 Task: Create a due date automation trigger when advanced on, on the wednesday of the week a card is due add basic not assigned to me at 11:00 AM.
Action: Mouse moved to (994, 108)
Screenshot: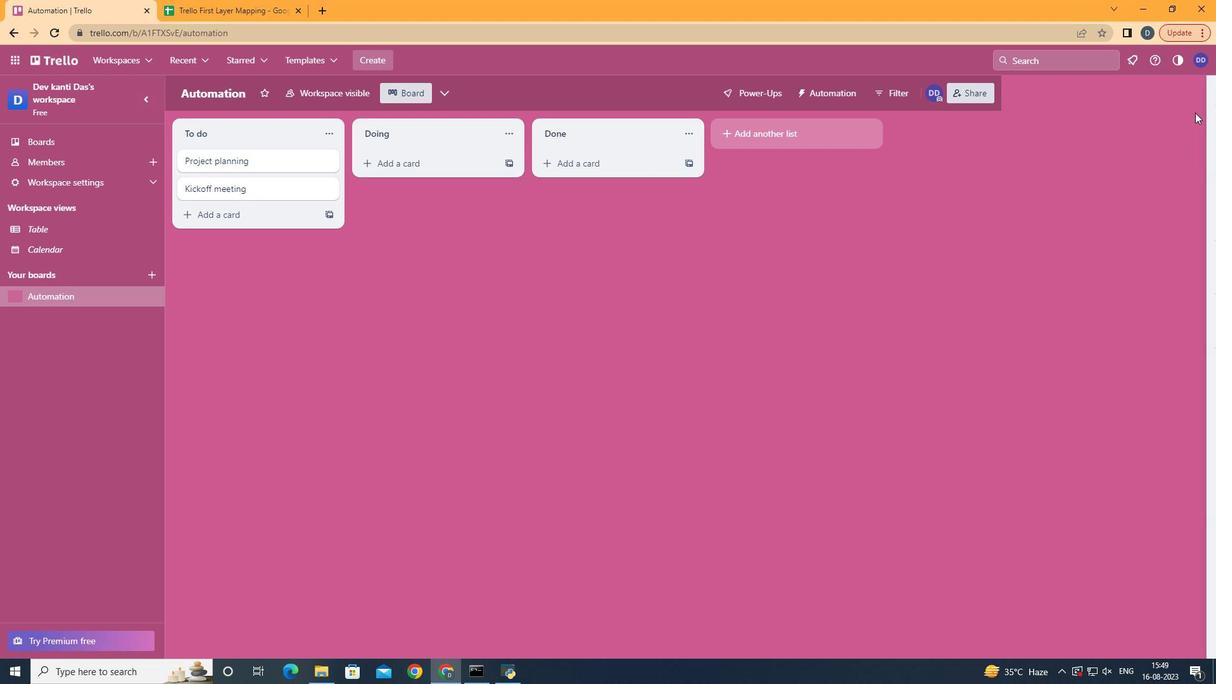 
Action: Mouse pressed left at (994, 108)
Screenshot: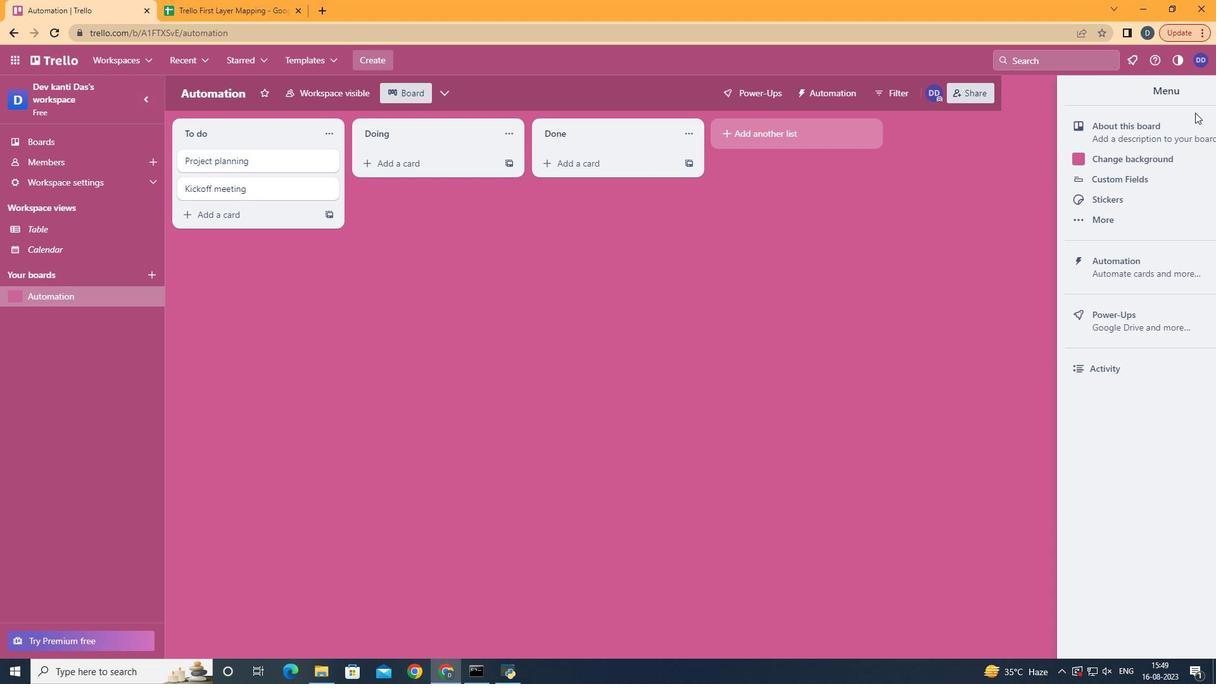 
Action: Mouse moved to (946, 271)
Screenshot: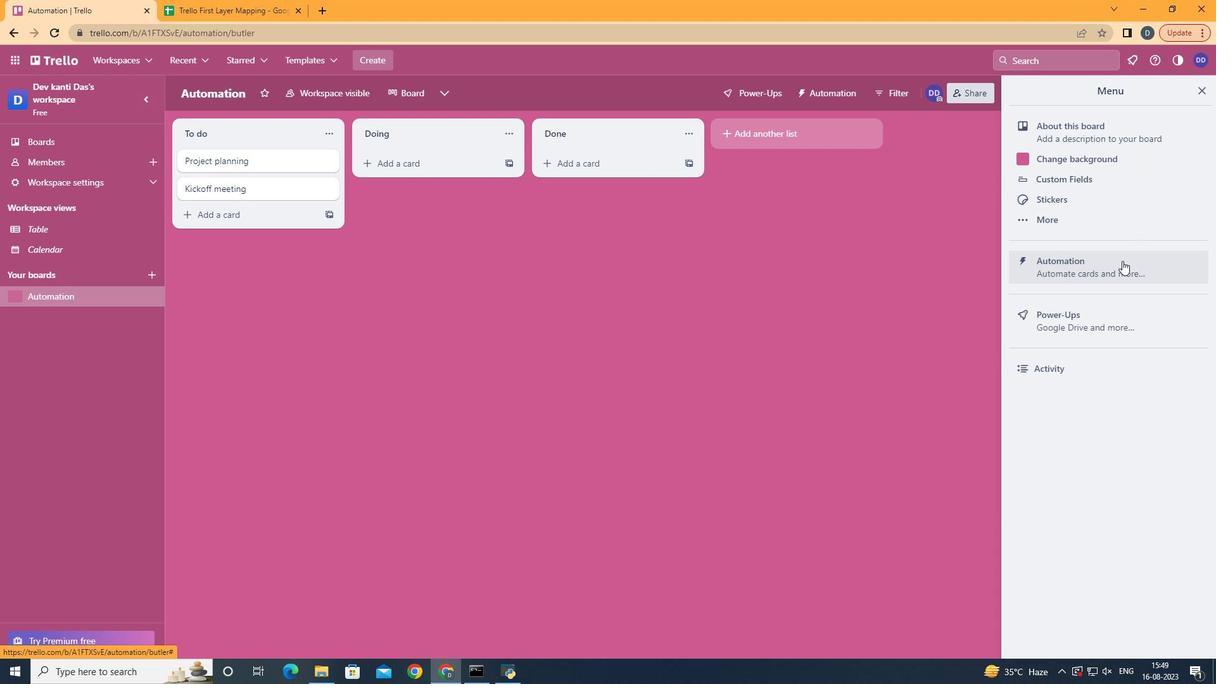 
Action: Mouse pressed left at (946, 271)
Screenshot: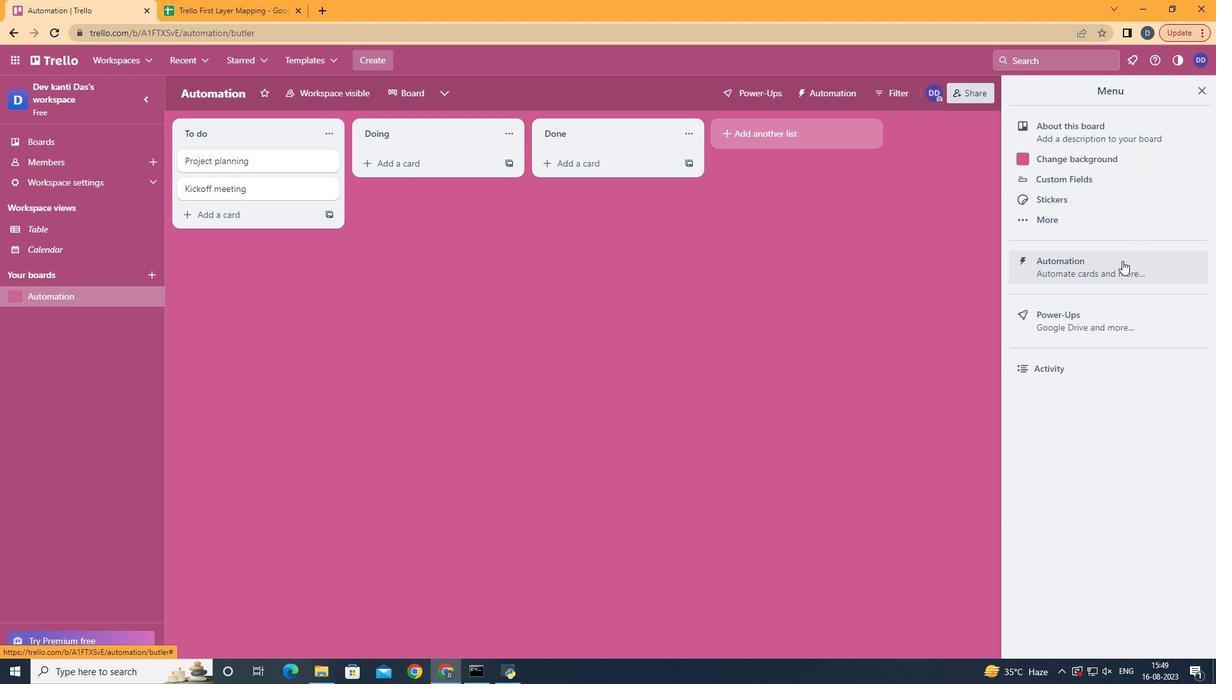 
Action: Mouse moved to (373, 273)
Screenshot: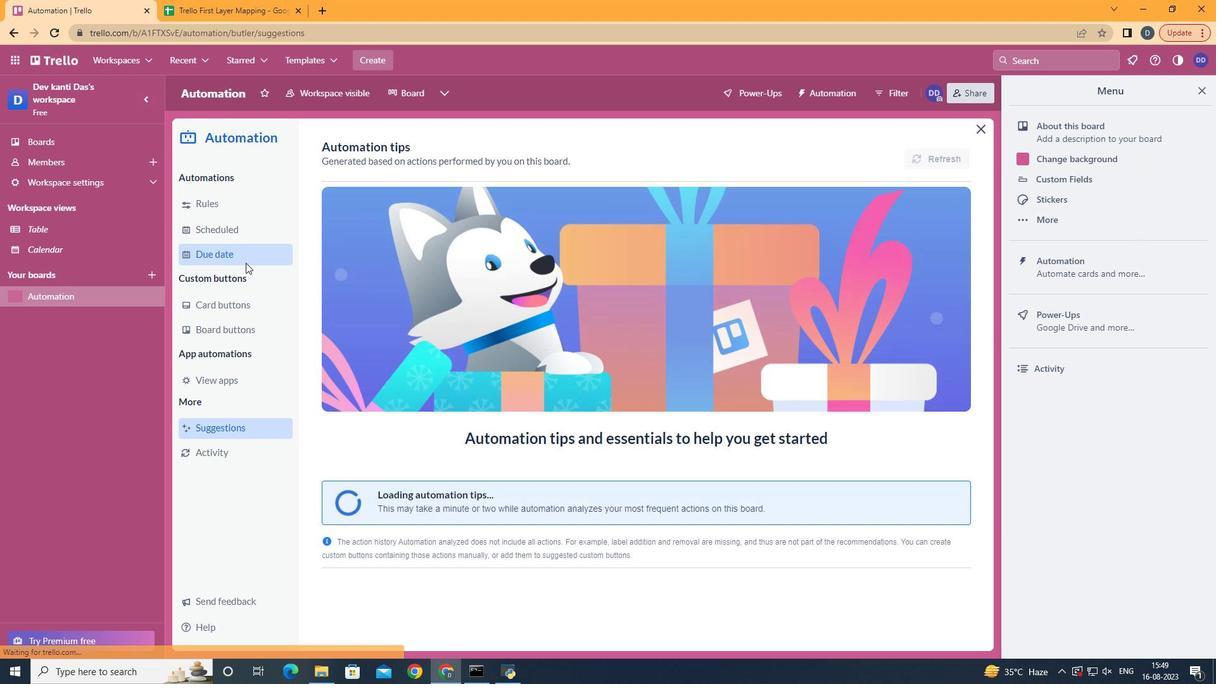 
Action: Mouse pressed left at (373, 273)
Screenshot: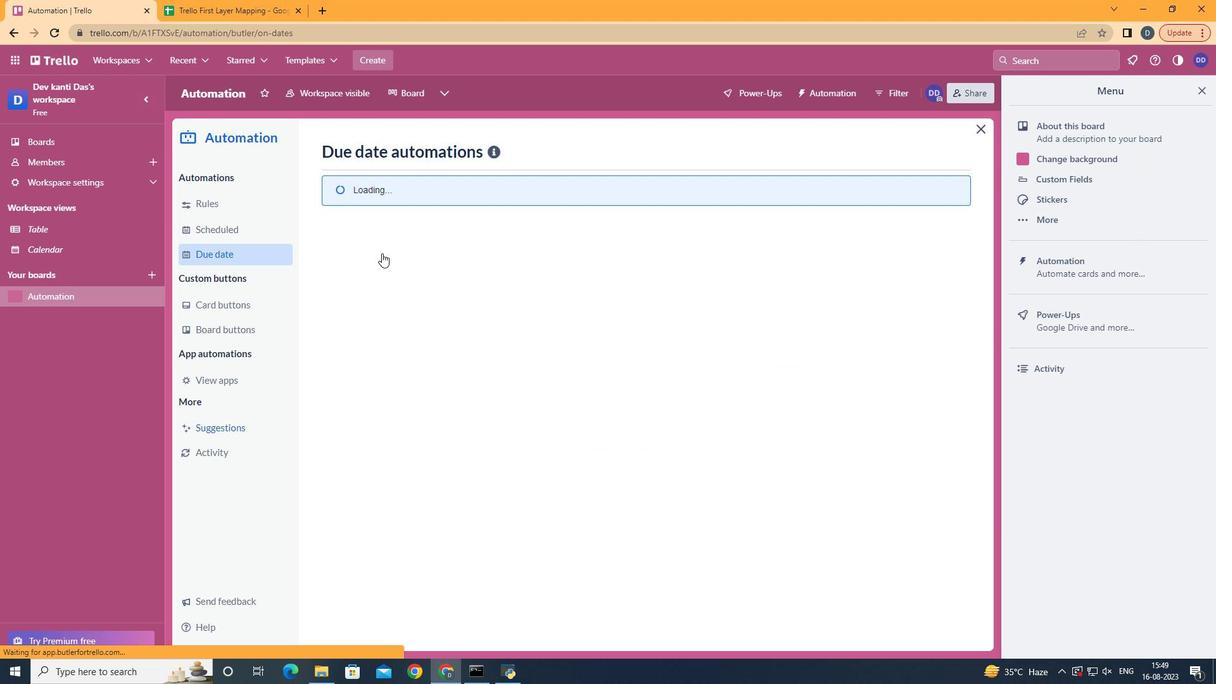 
Action: Mouse moved to (792, 173)
Screenshot: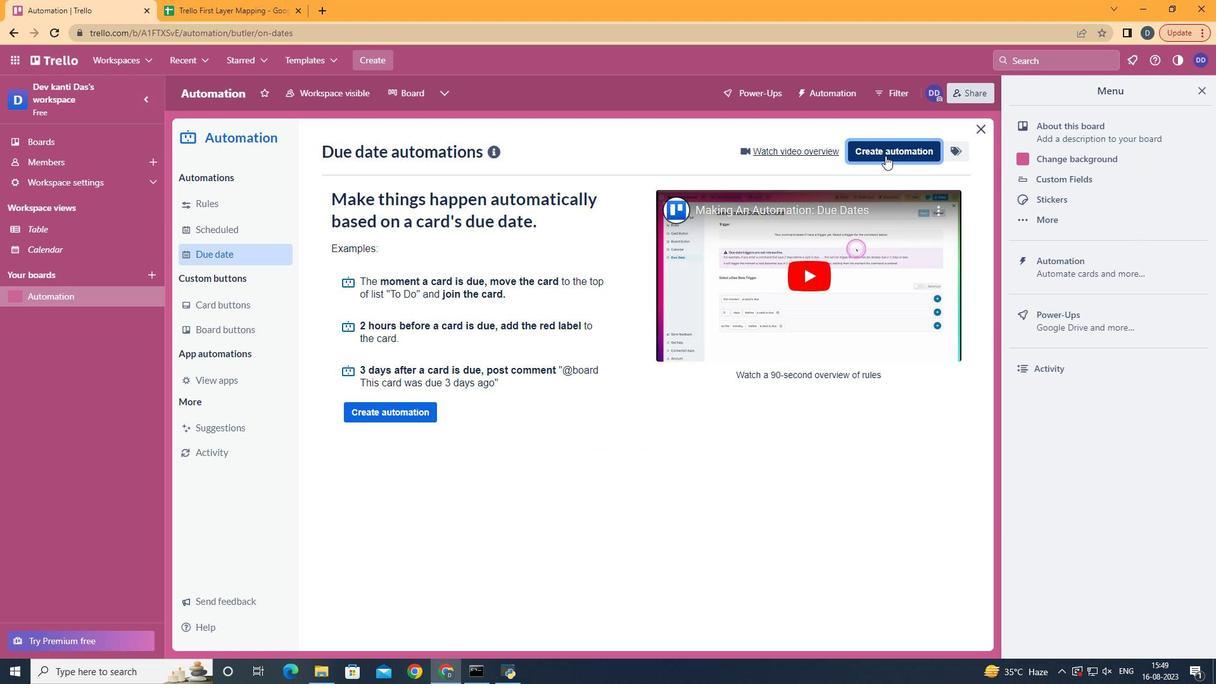 
Action: Mouse pressed left at (792, 173)
Screenshot: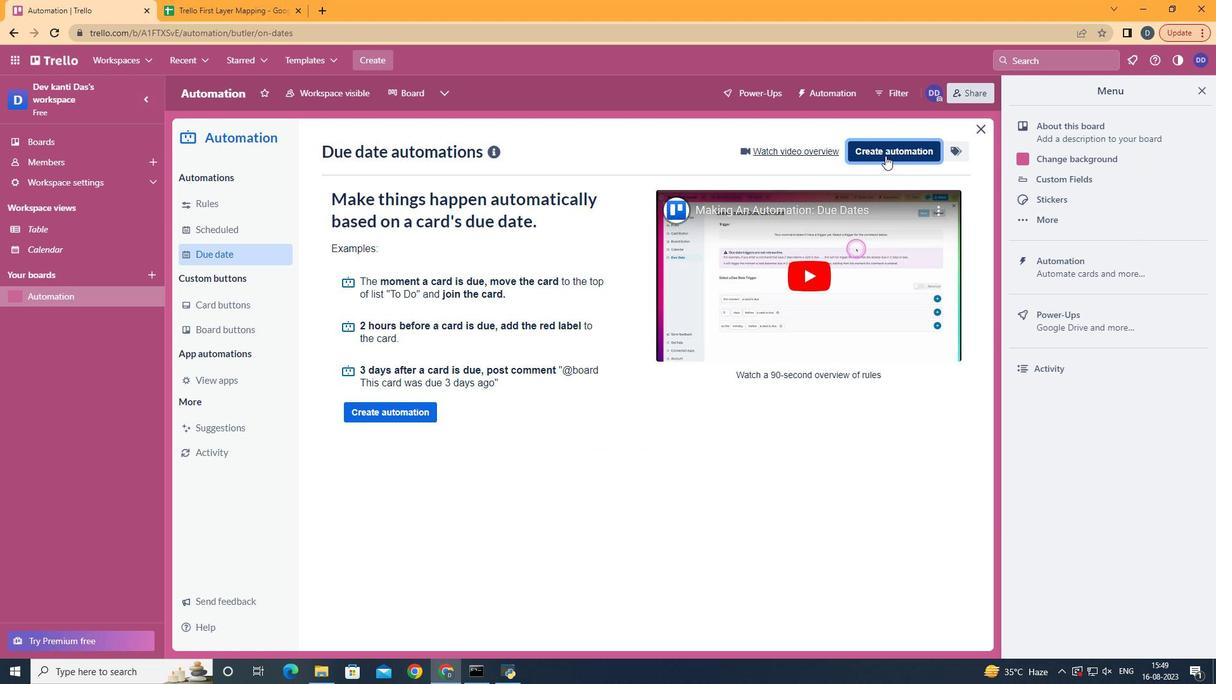 
Action: Mouse moved to (643, 283)
Screenshot: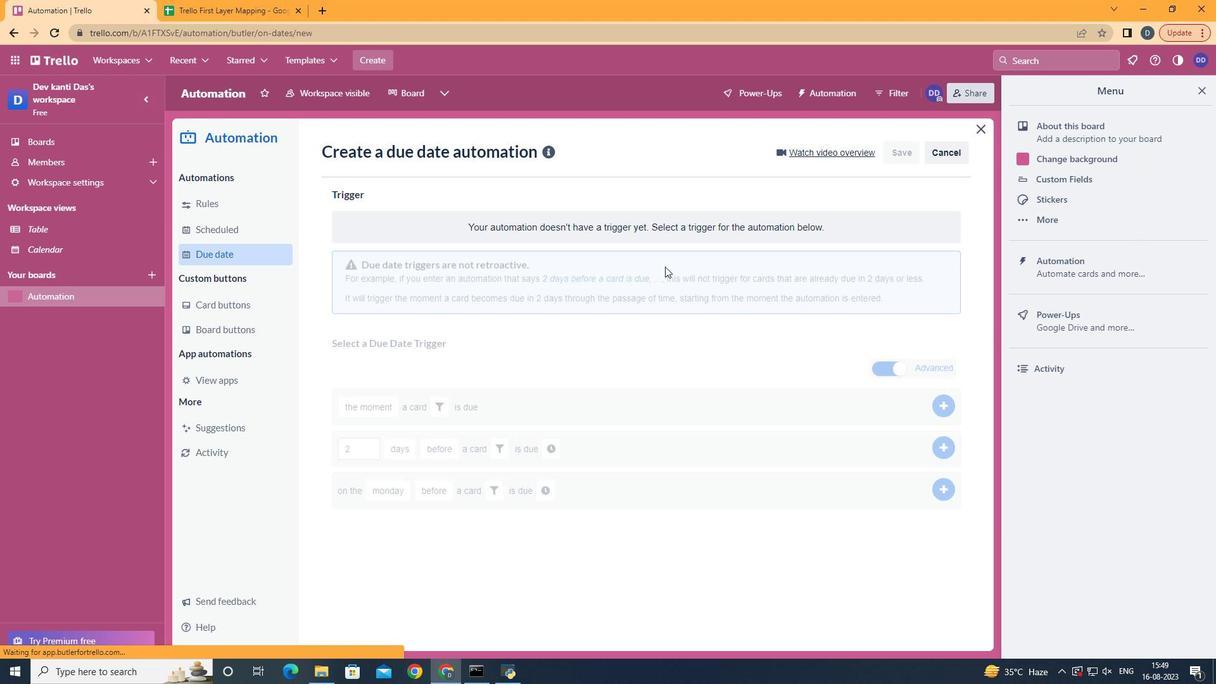
Action: Mouse pressed left at (643, 283)
Screenshot: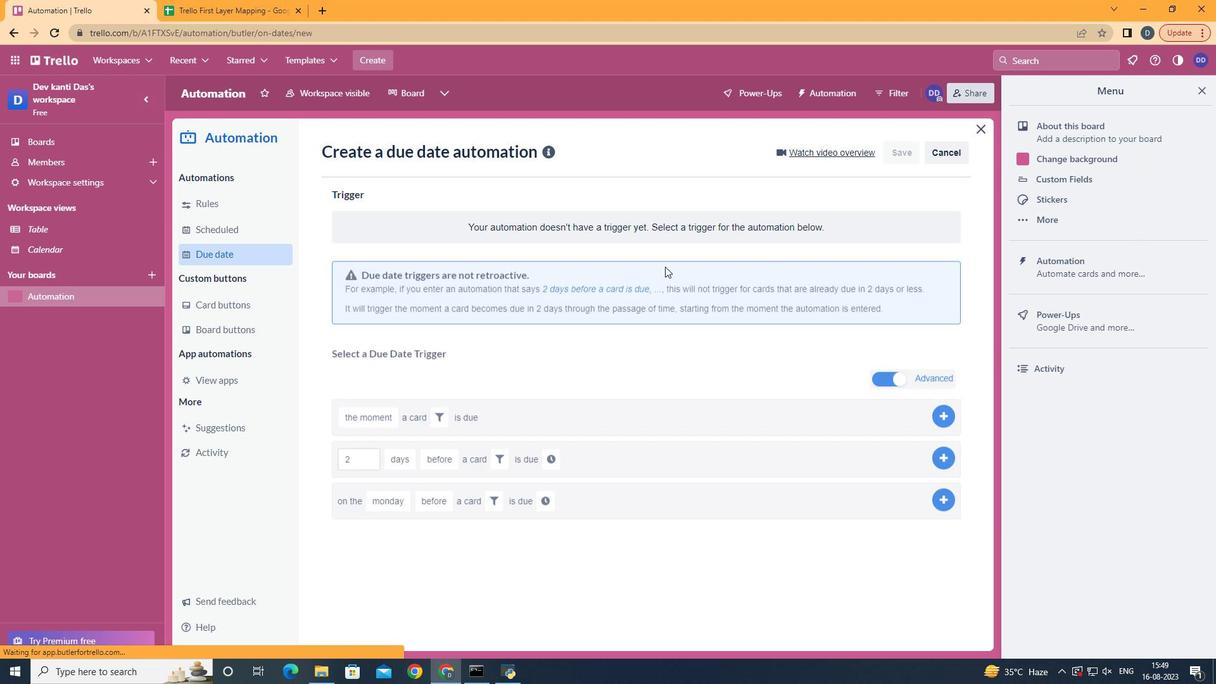 
Action: Mouse moved to (489, 378)
Screenshot: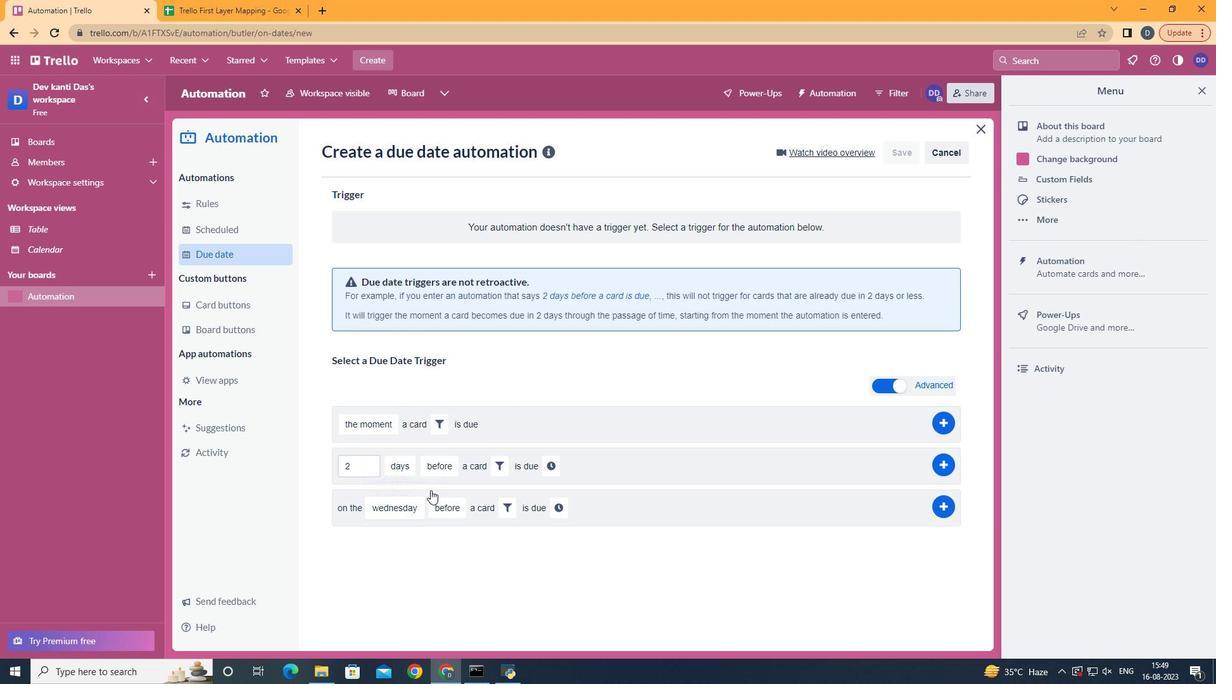 
Action: Mouse pressed left at (489, 378)
Screenshot: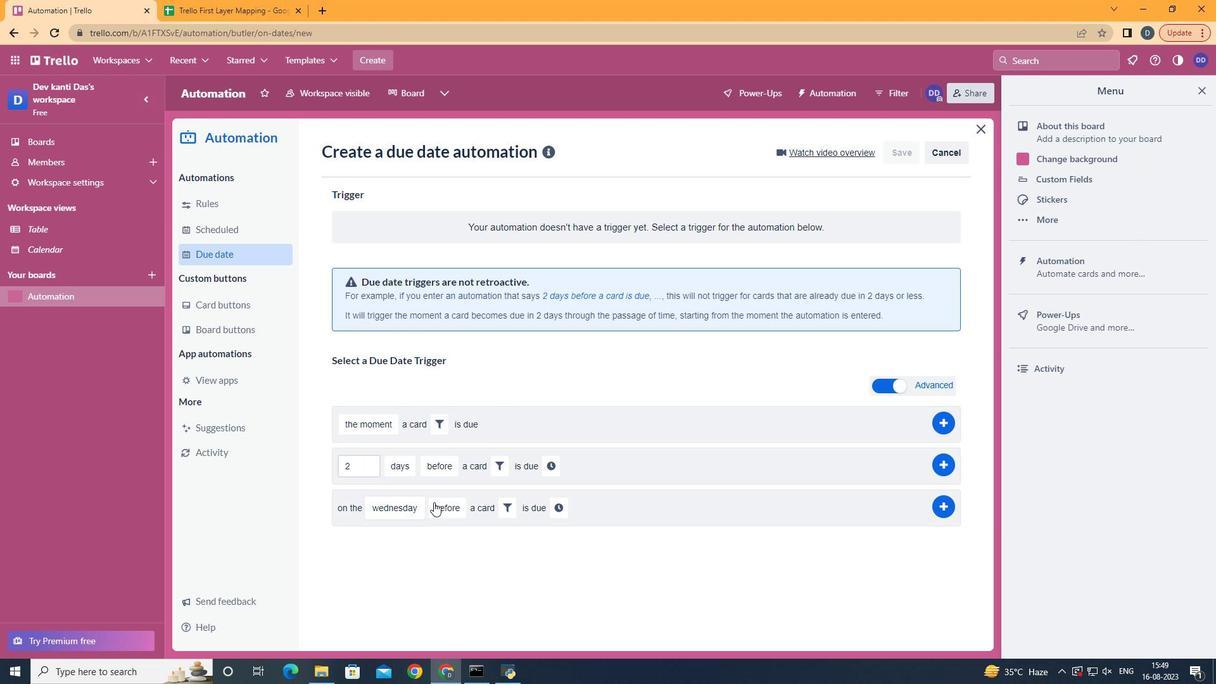 
Action: Mouse moved to (516, 565)
Screenshot: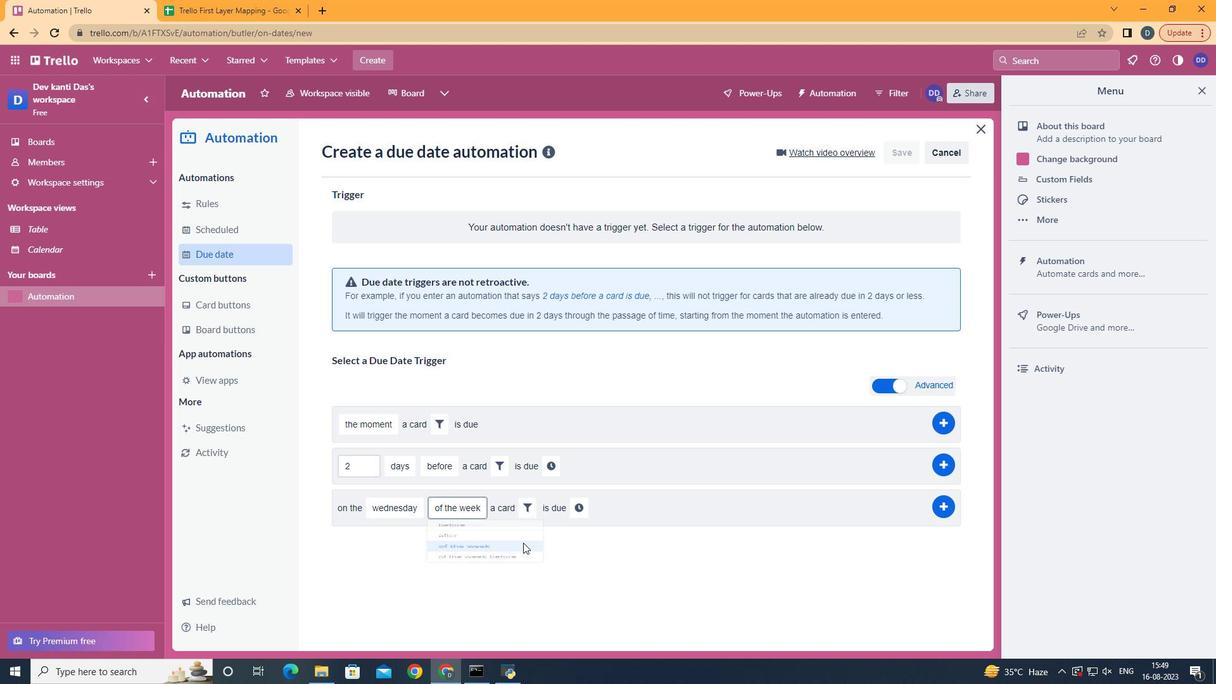 
Action: Mouse pressed left at (516, 565)
Screenshot: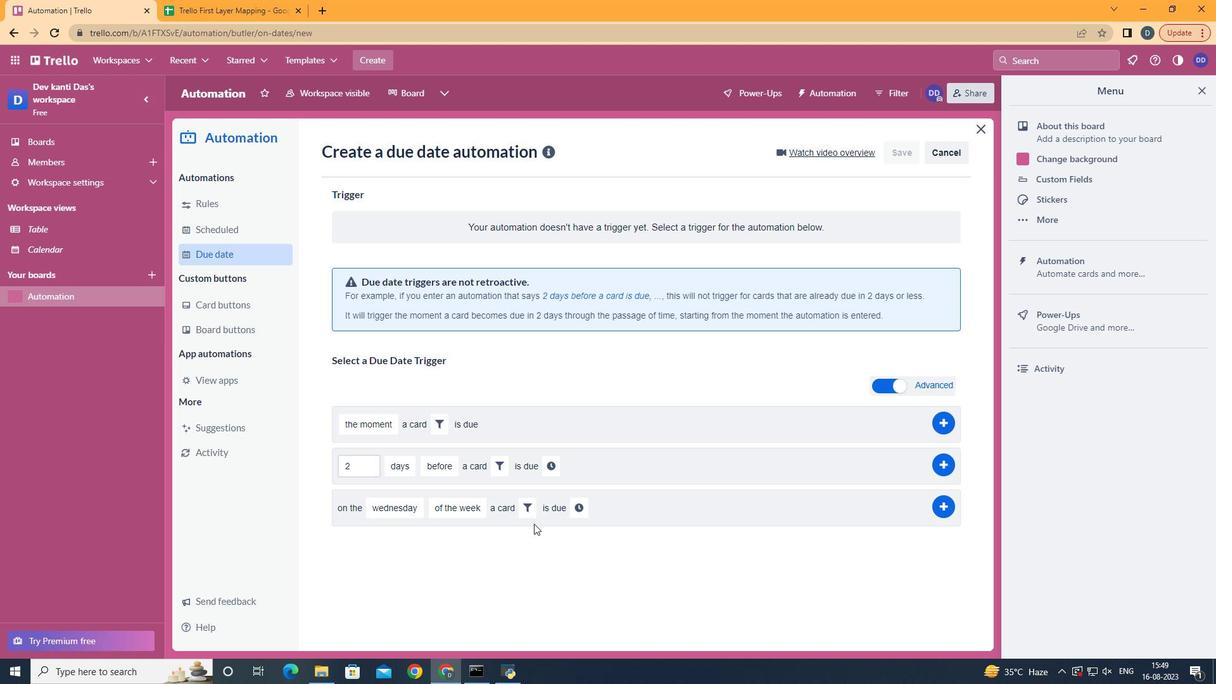 
Action: Mouse moved to (560, 503)
Screenshot: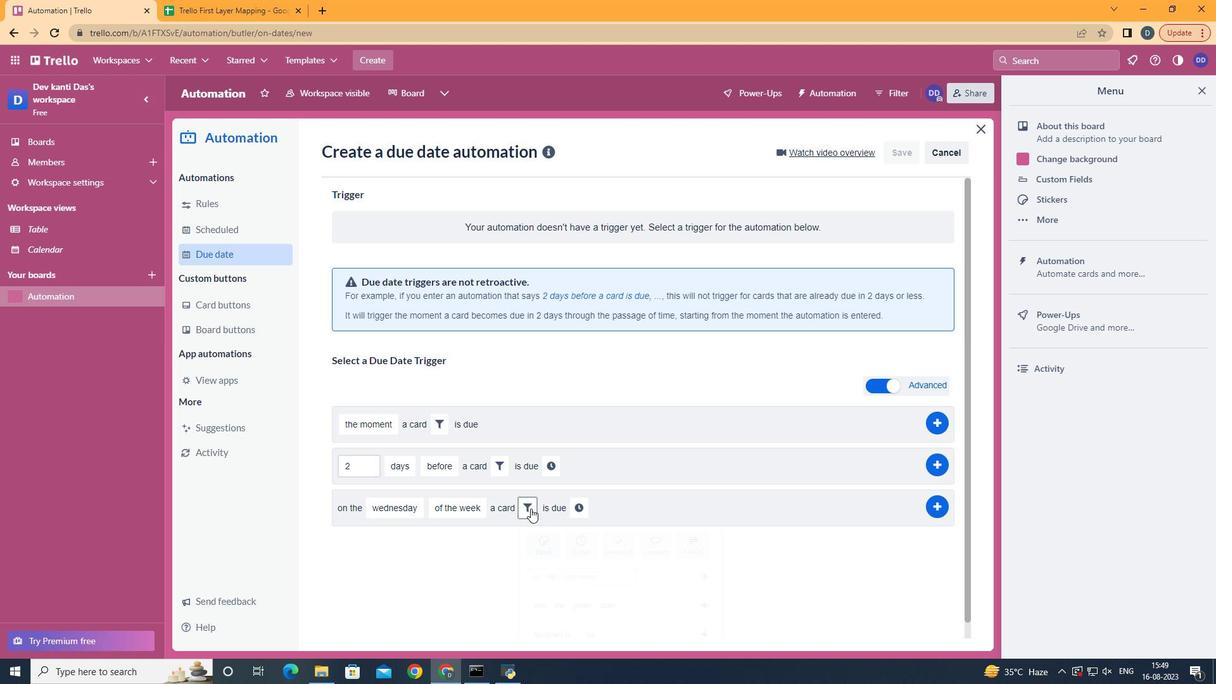 
Action: Mouse pressed left at (560, 503)
Screenshot: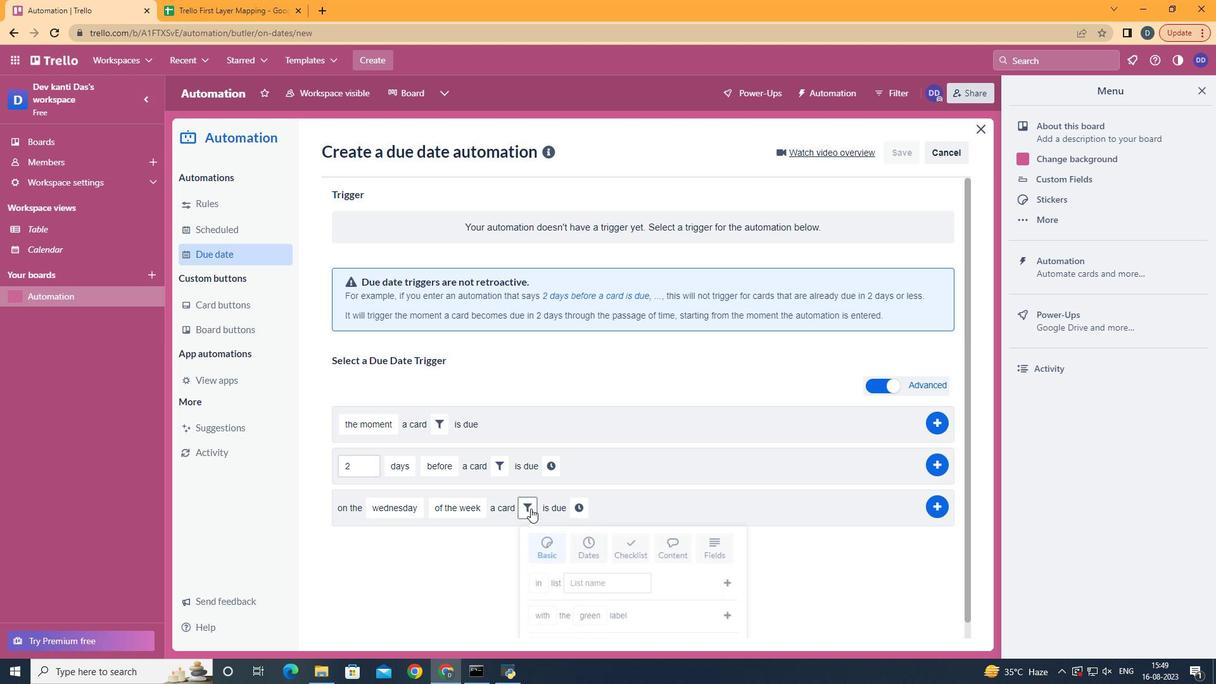 
Action: Mouse moved to (590, 570)
Screenshot: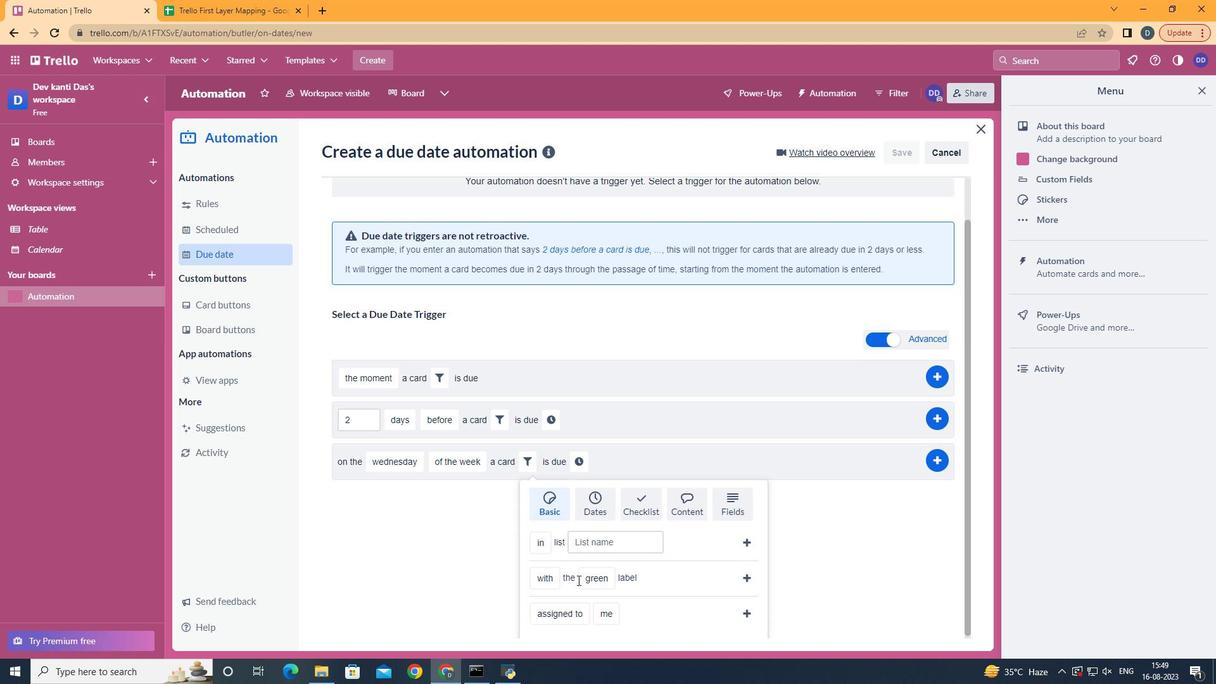 
Action: Mouse scrolled (590, 569) with delta (0, 0)
Screenshot: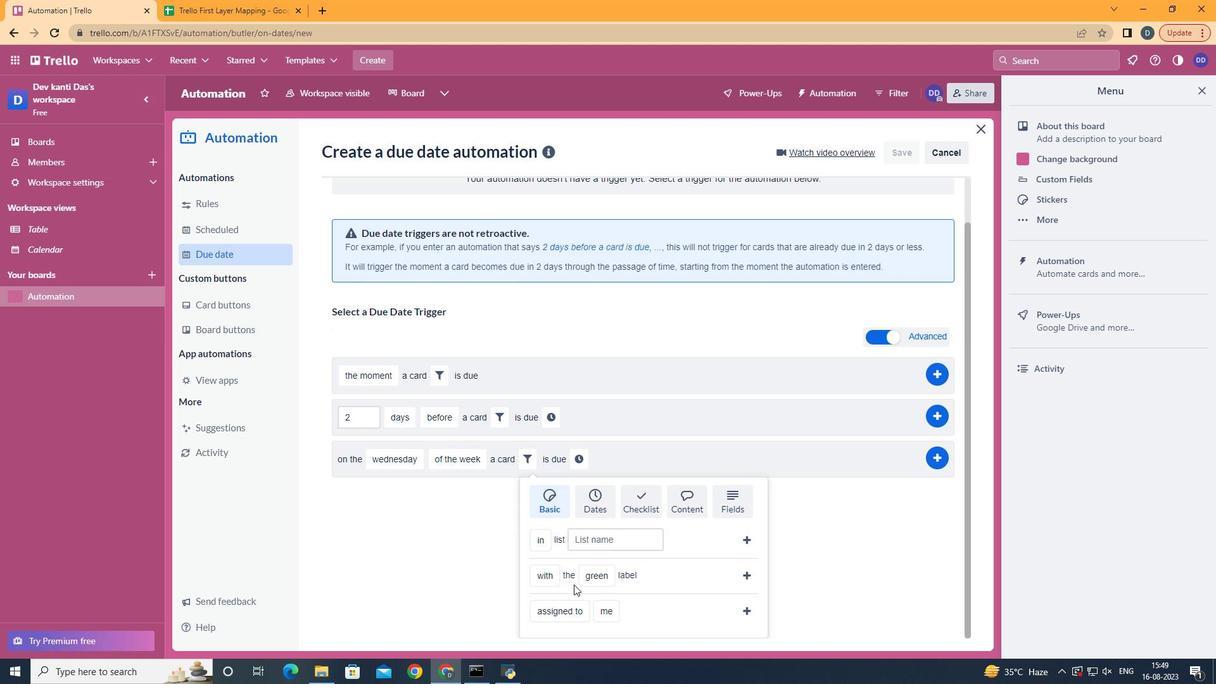 
Action: Mouse scrolled (590, 569) with delta (0, 0)
Screenshot: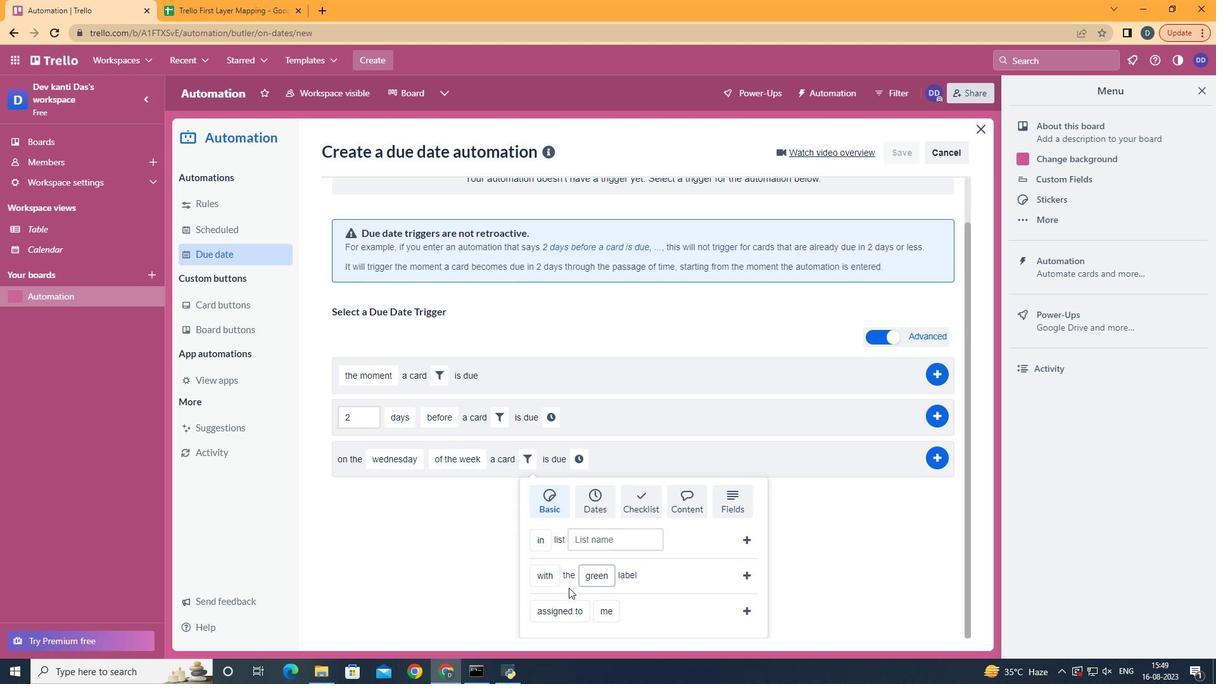 
Action: Mouse scrolled (590, 569) with delta (0, 0)
Screenshot: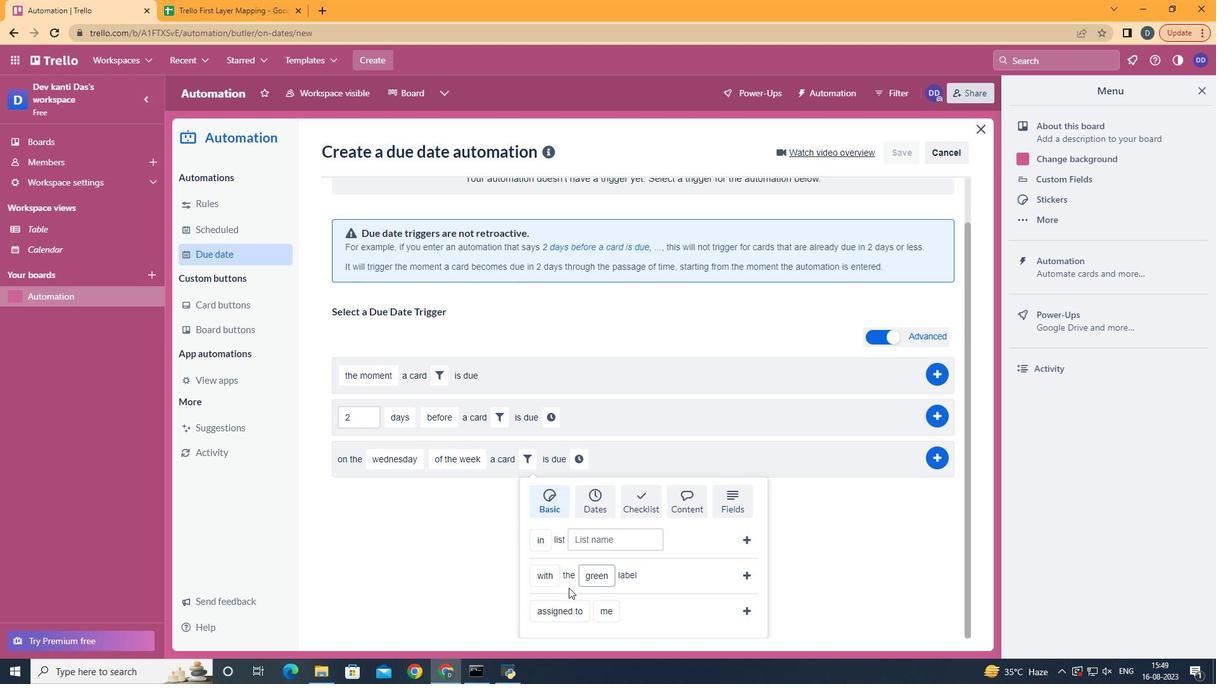 
Action: Mouse scrolled (590, 569) with delta (0, 0)
Screenshot: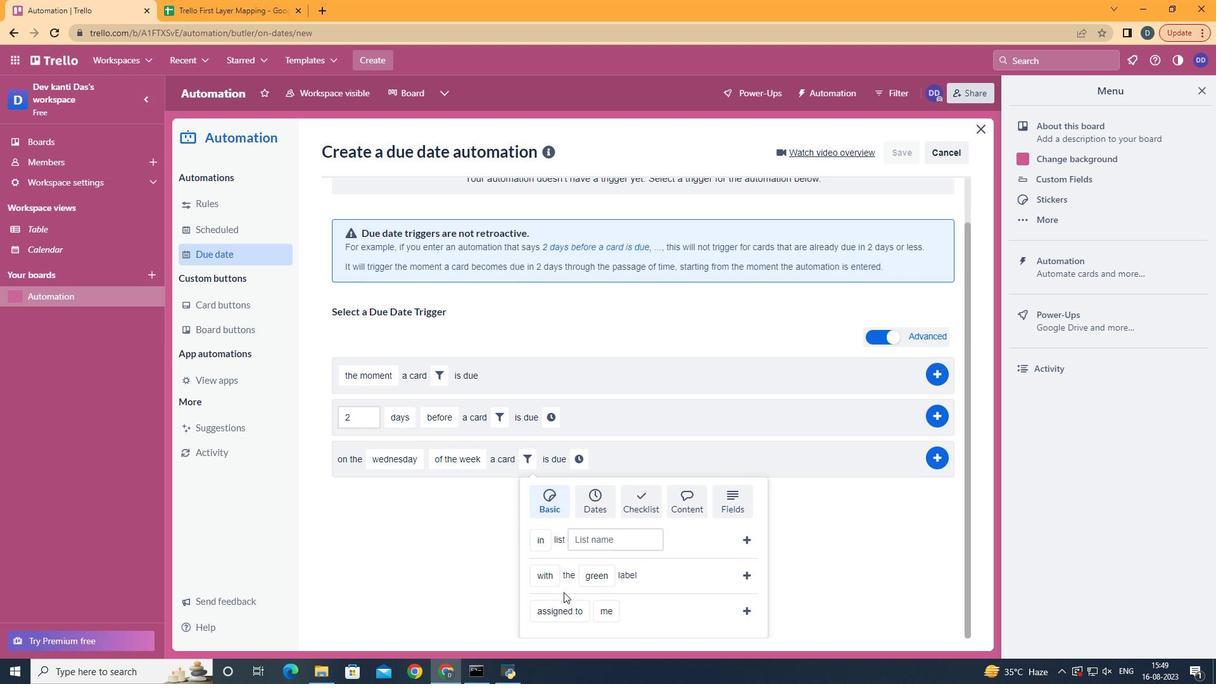 
Action: Mouse moved to (589, 579)
Screenshot: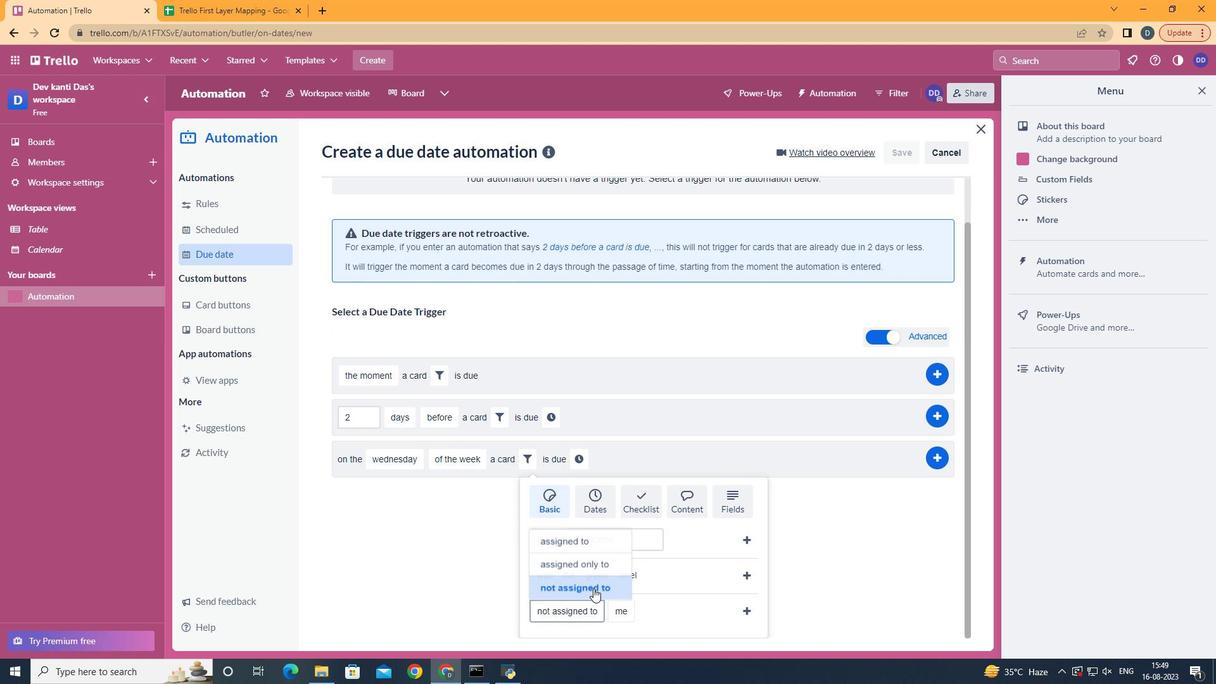 
Action: Mouse pressed left at (589, 579)
Screenshot: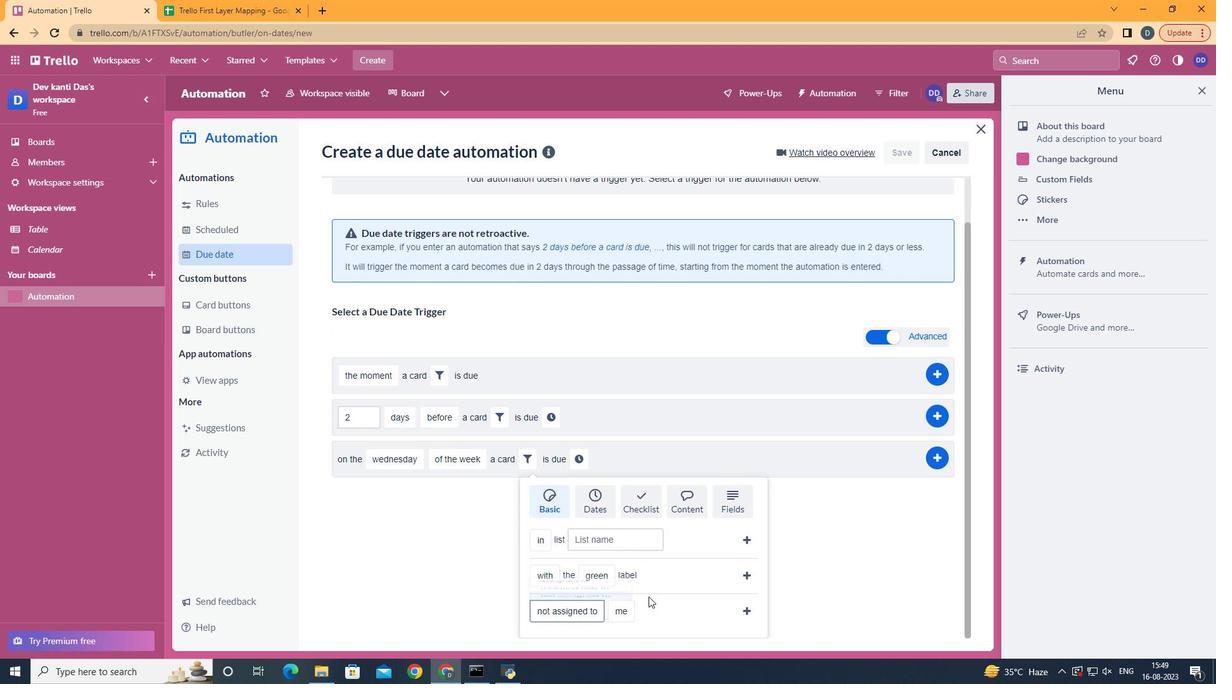 
Action: Mouse moved to (697, 596)
Screenshot: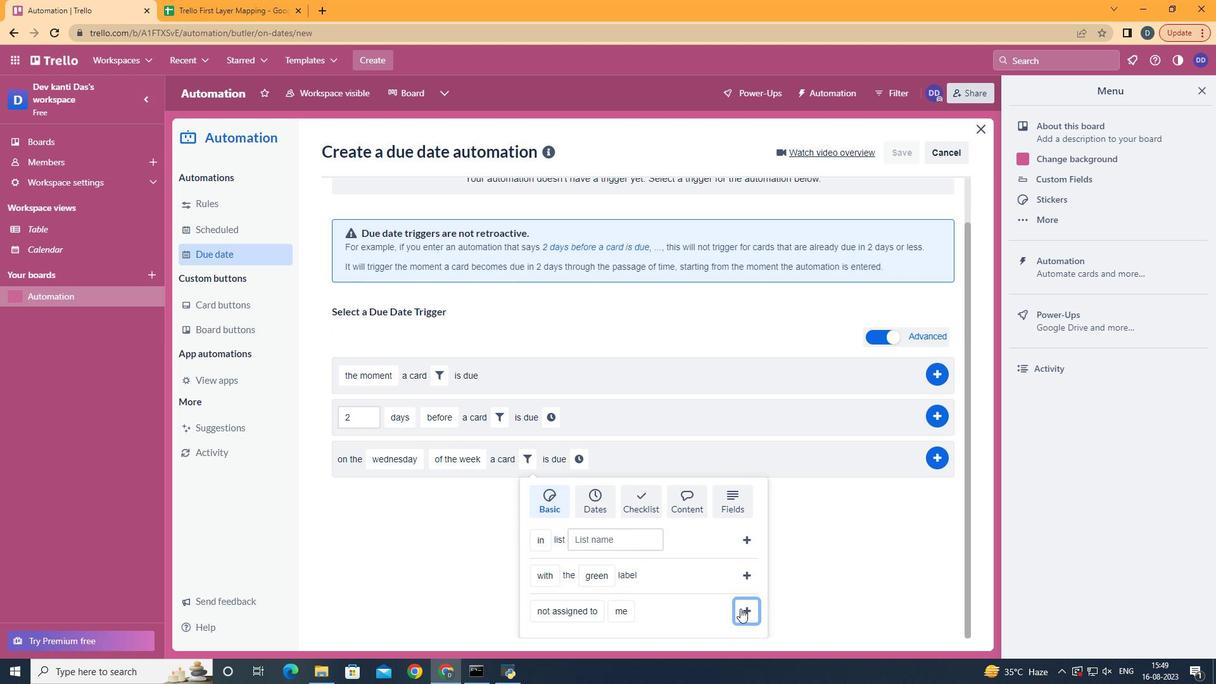 
Action: Mouse pressed left at (697, 596)
Screenshot: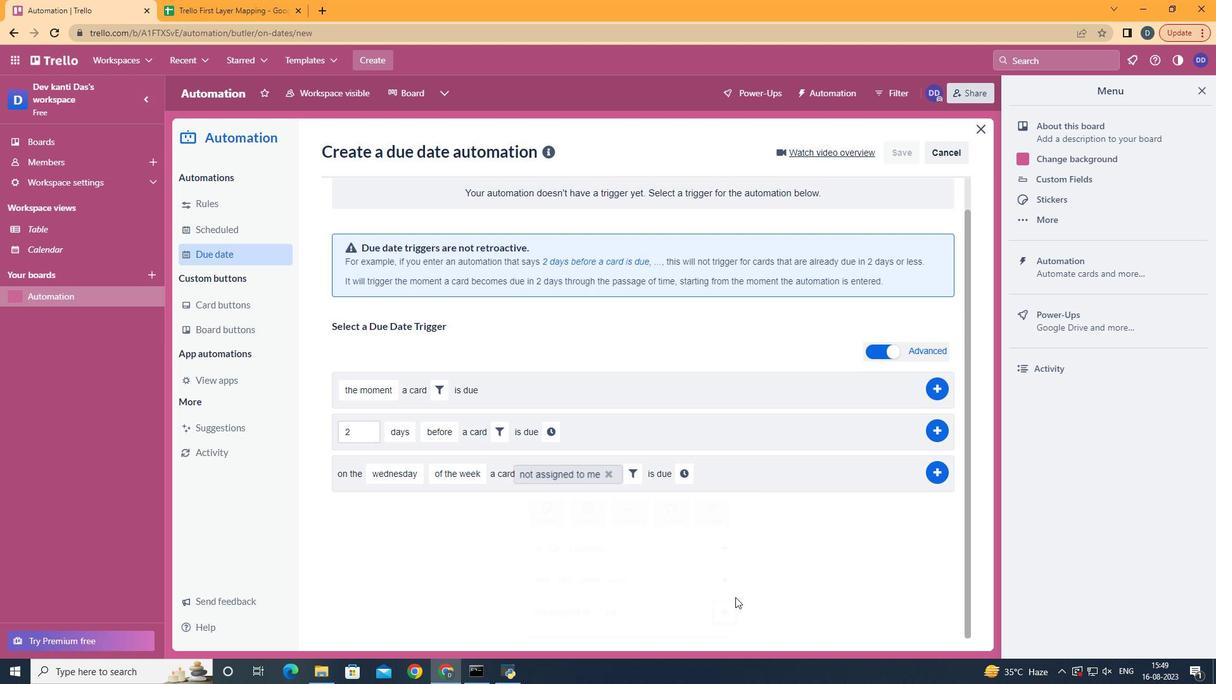 
Action: Mouse moved to (660, 486)
Screenshot: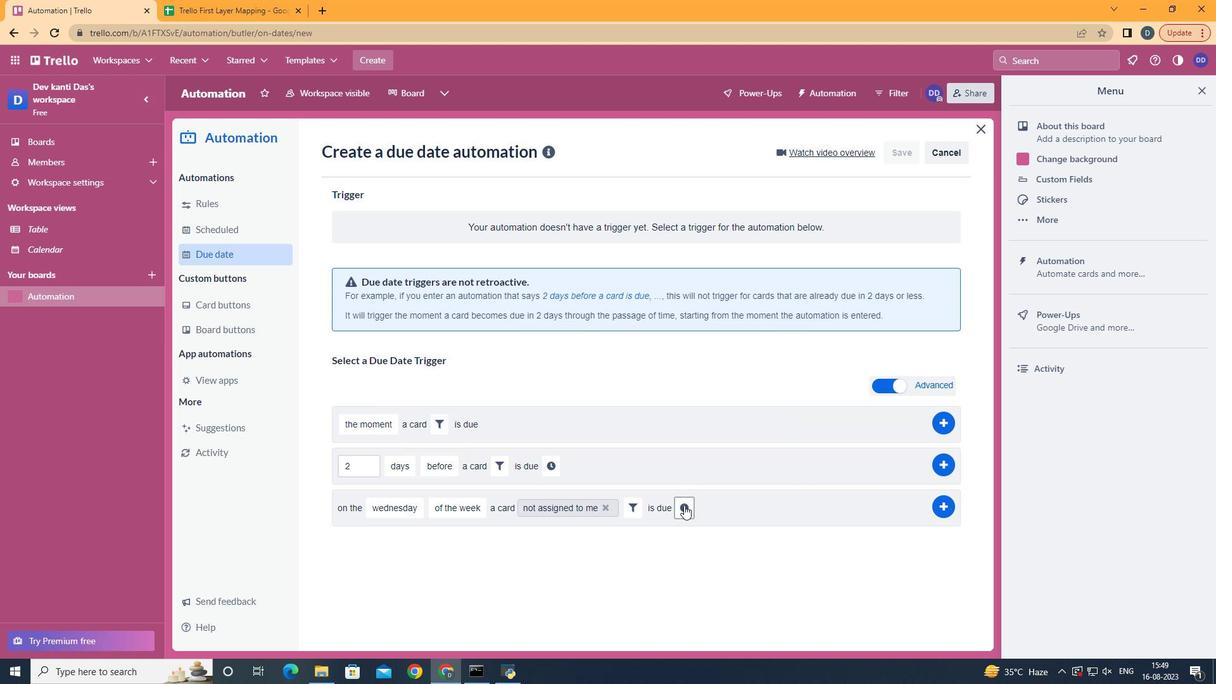 
Action: Mouse pressed left at (660, 486)
Screenshot: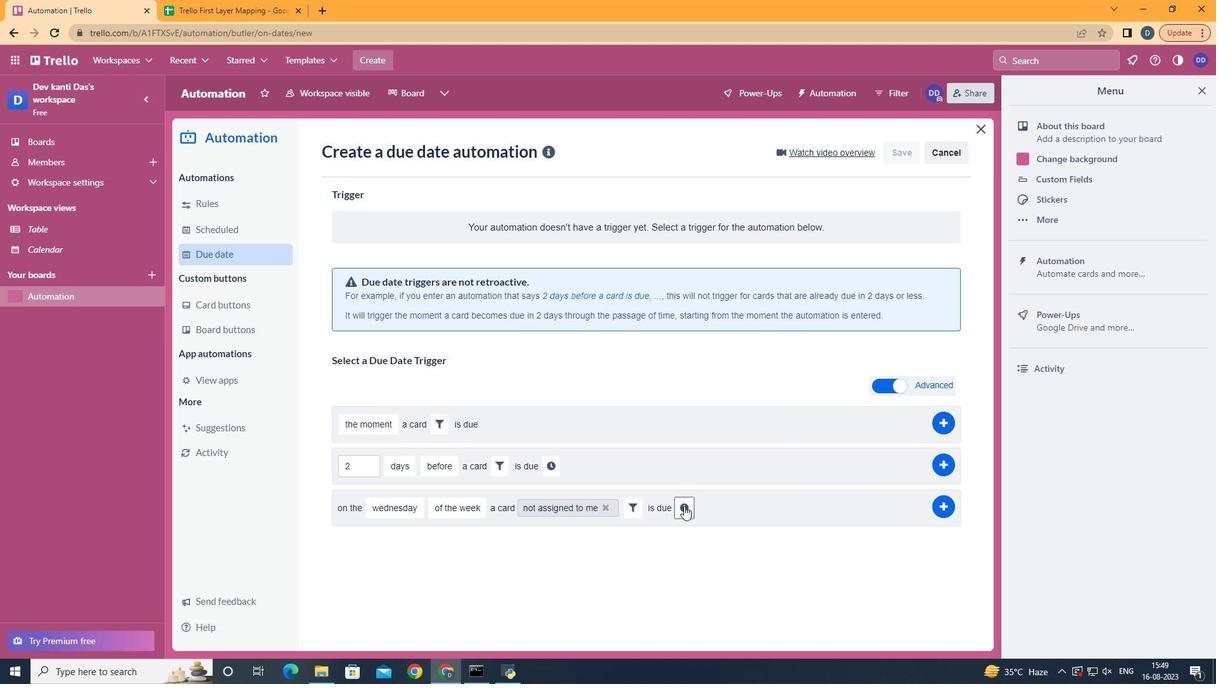 
Action: Mouse moved to (660, 500)
Screenshot: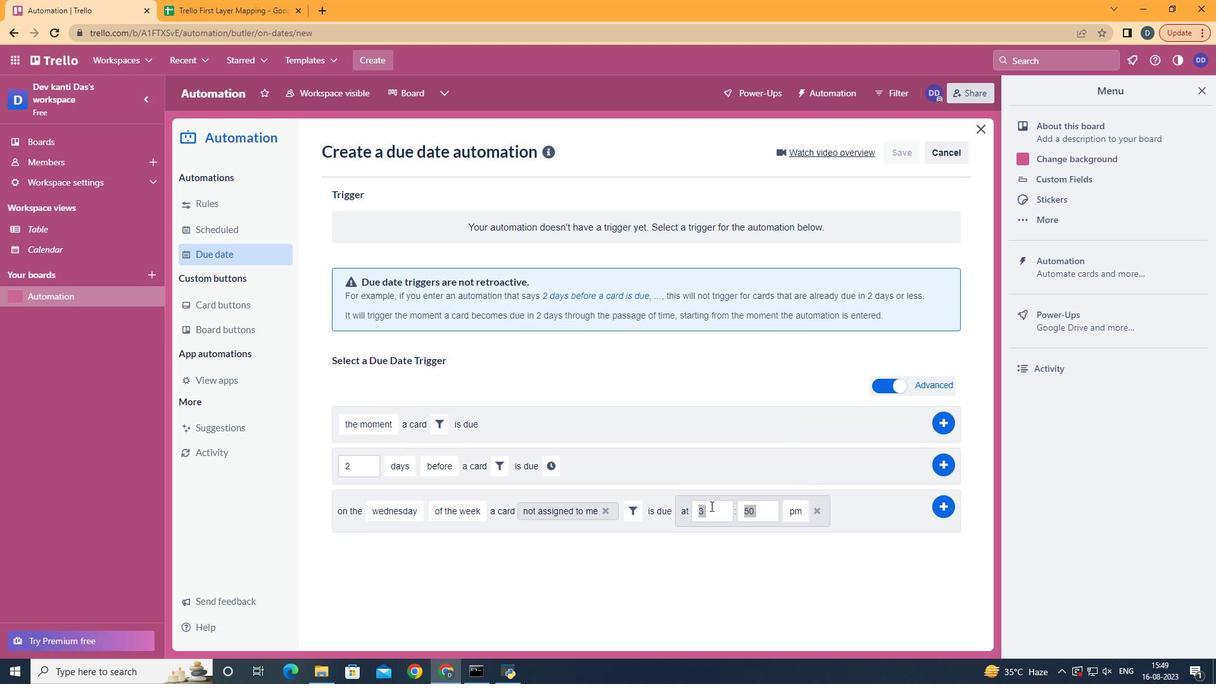 
Action: Mouse pressed left at (660, 500)
Screenshot: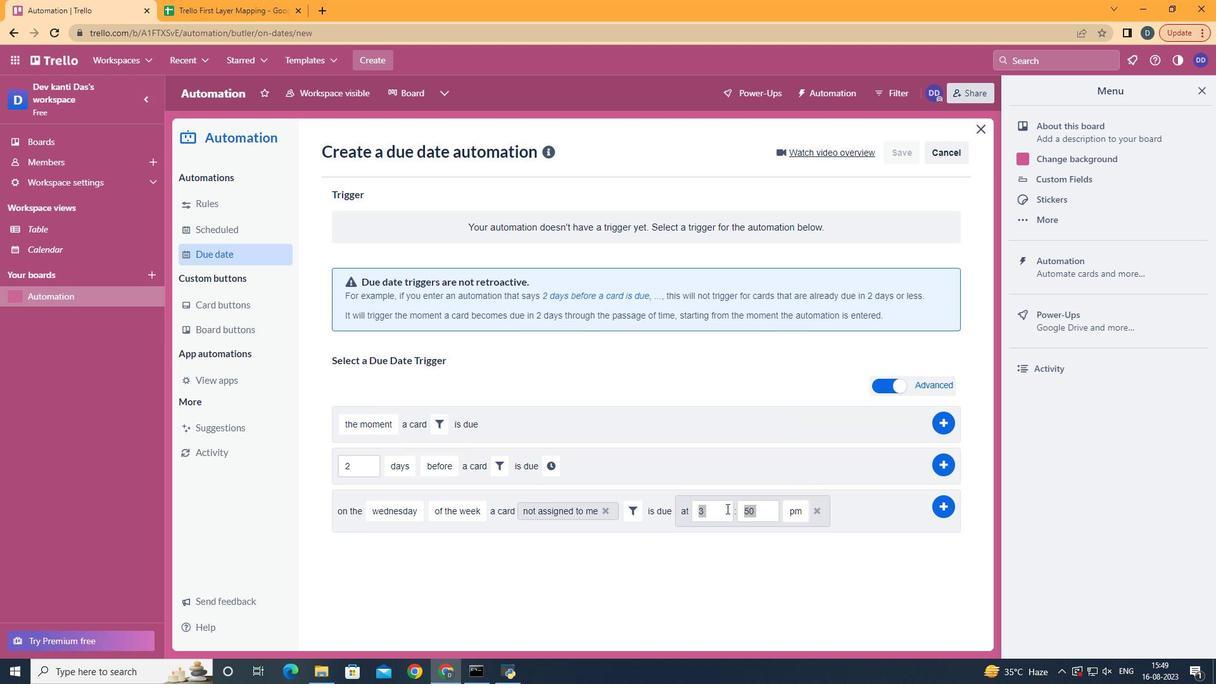 
Action: Mouse moved to (688, 508)
Screenshot: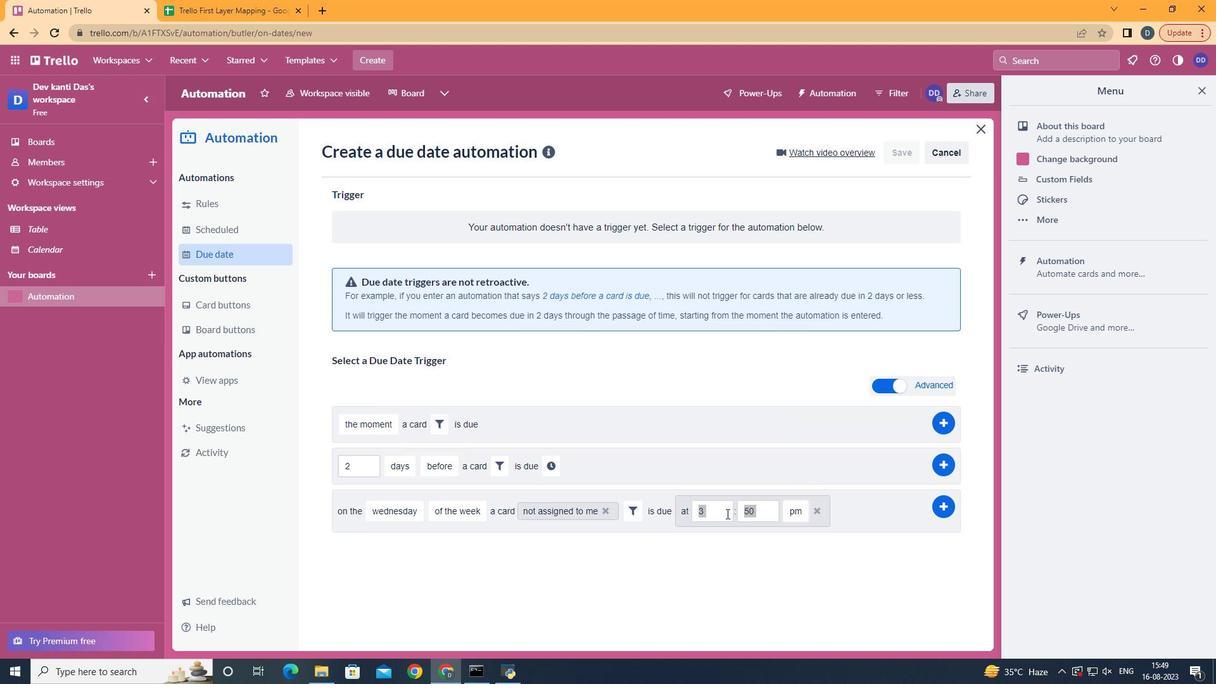 
Action: Mouse pressed left at (688, 508)
Screenshot: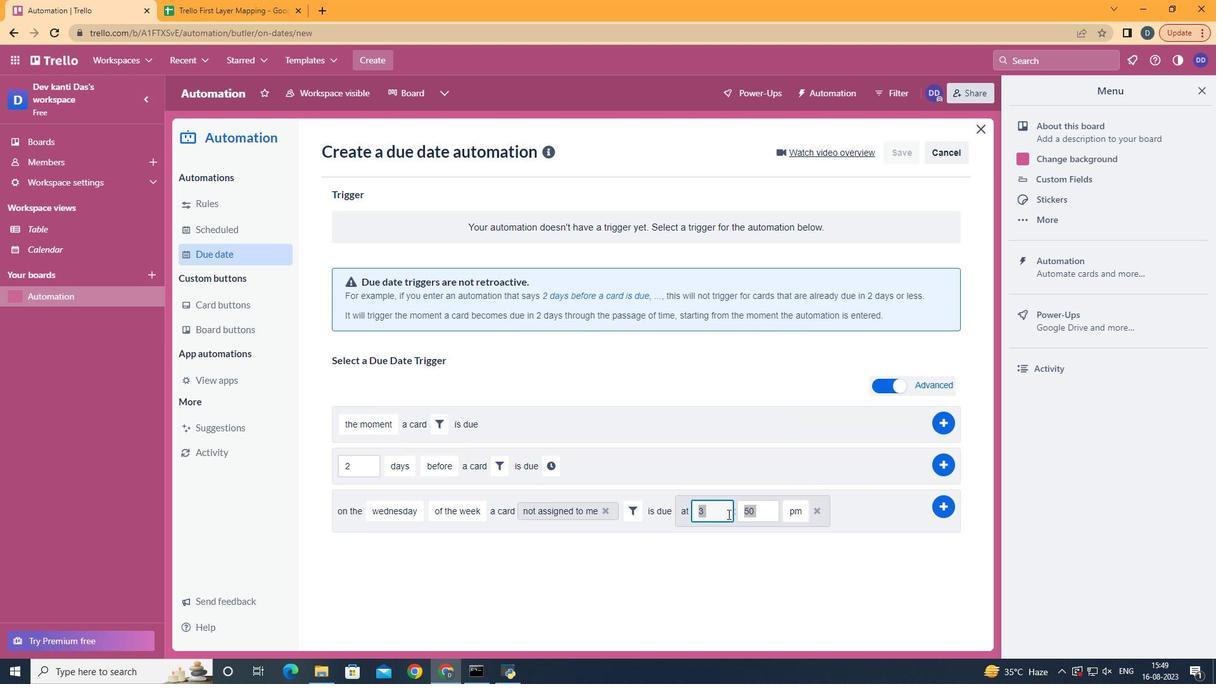 
Action: Mouse moved to (680, 505)
Screenshot: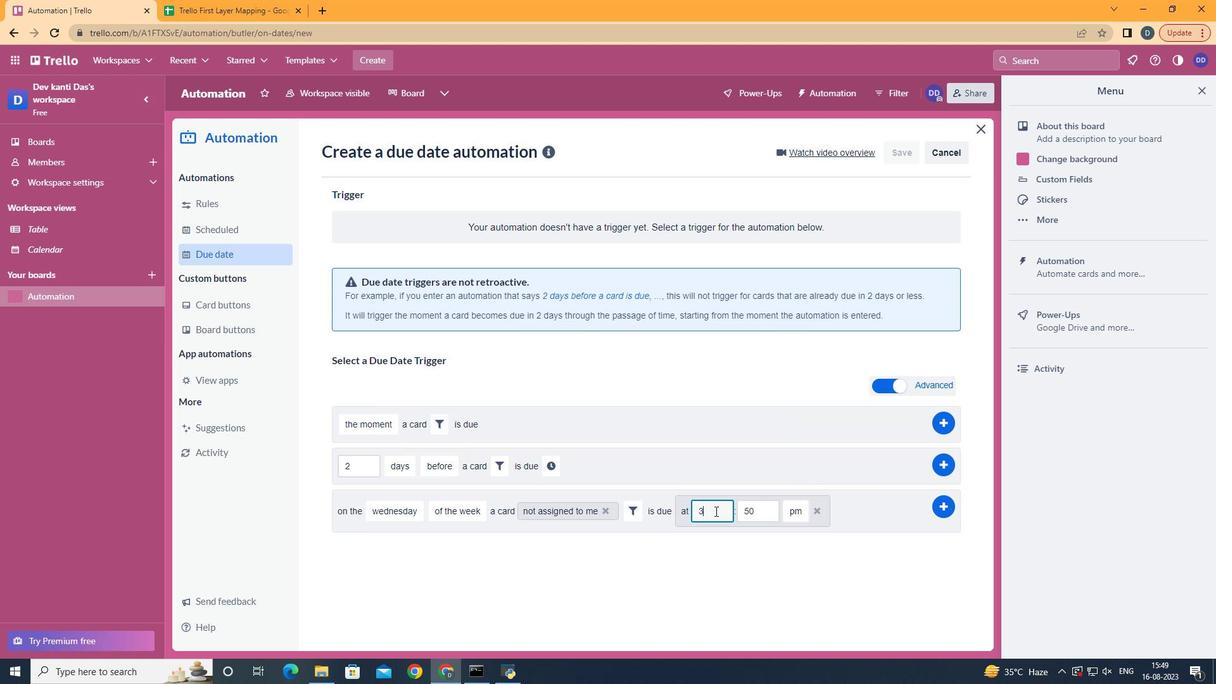
Action: Mouse pressed left at (680, 505)
Screenshot: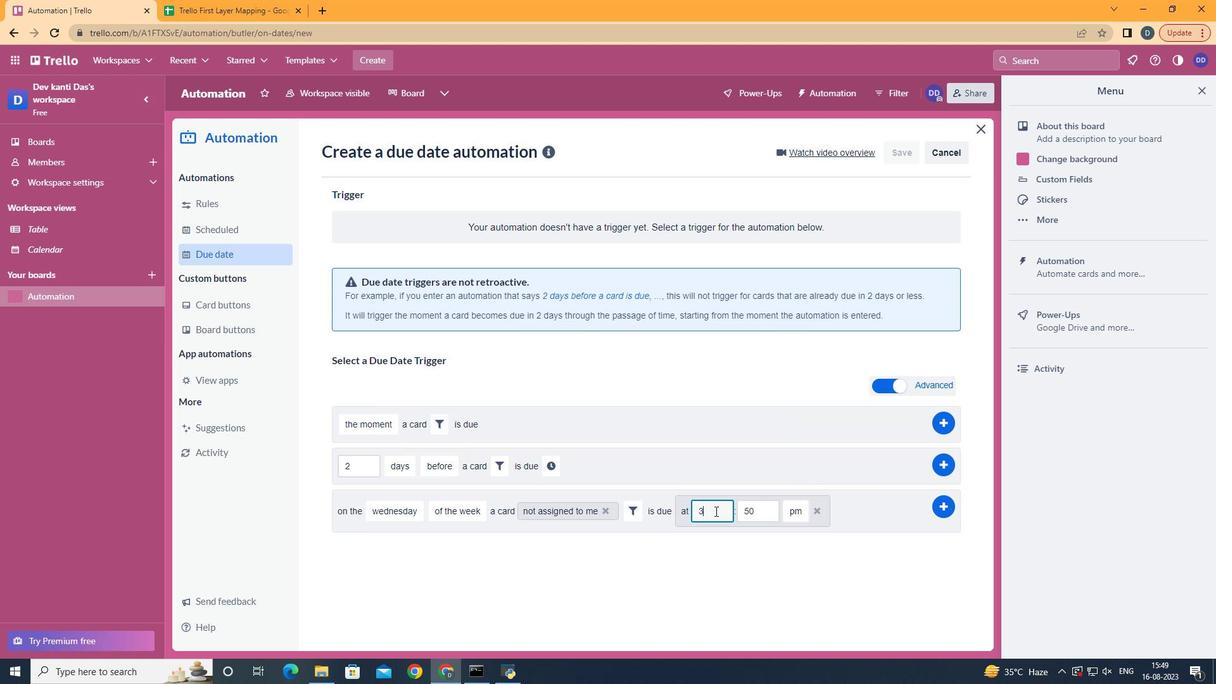 
Action: Key pressed <Key.backspace>11
Screenshot: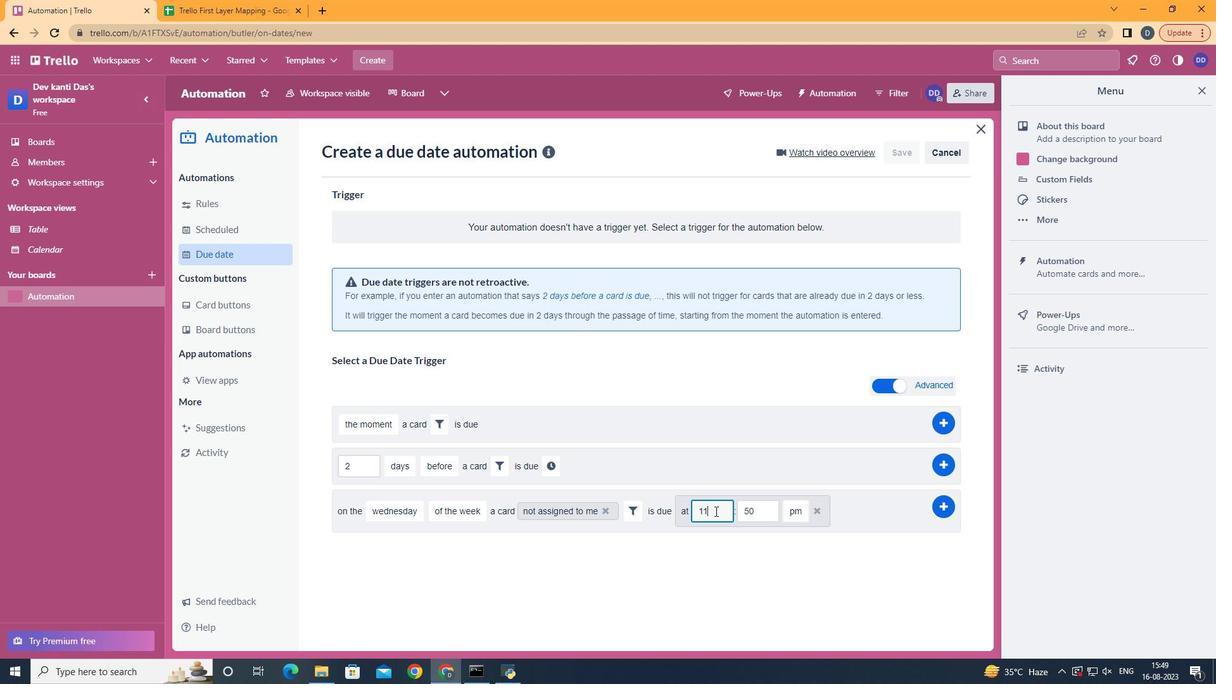 
Action: Mouse moved to (709, 510)
Screenshot: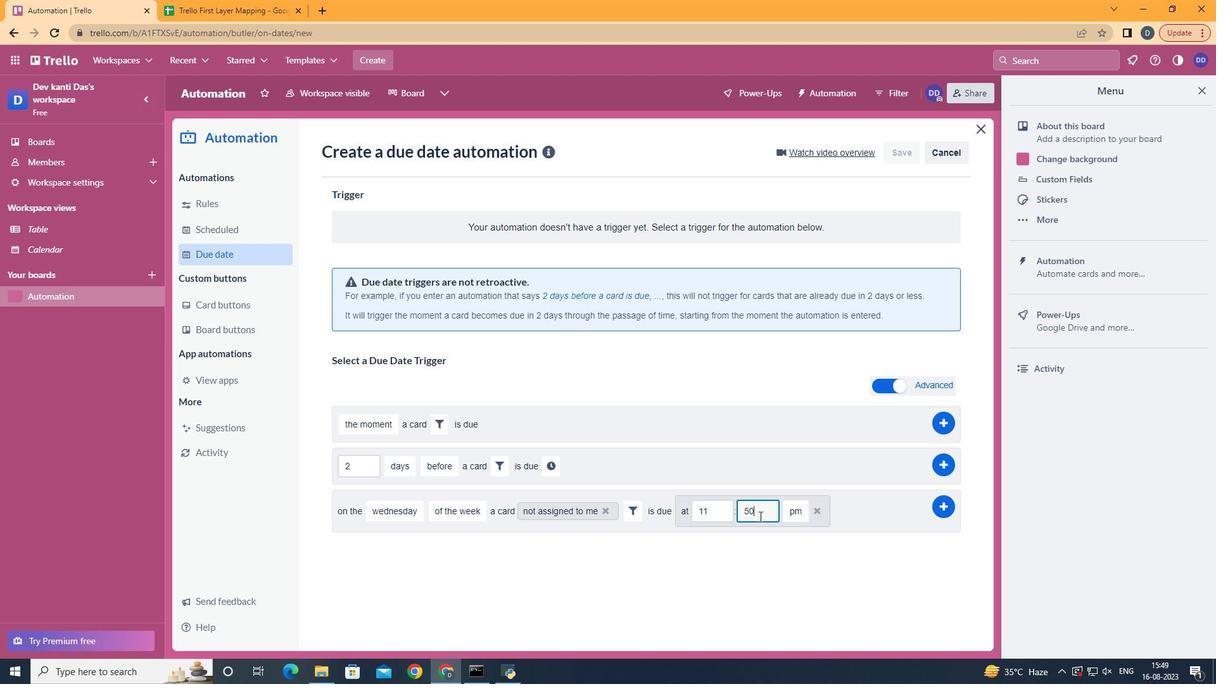 
Action: Mouse pressed left at (709, 510)
Screenshot: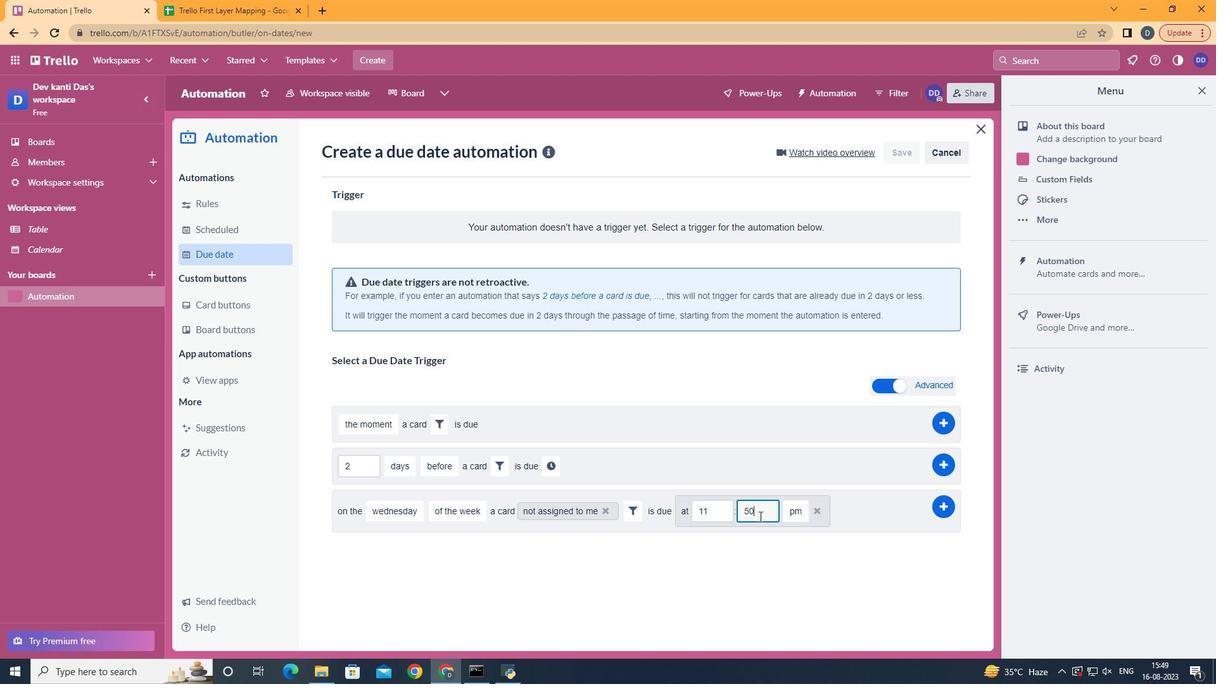 
Action: Mouse moved to (709, 510)
Screenshot: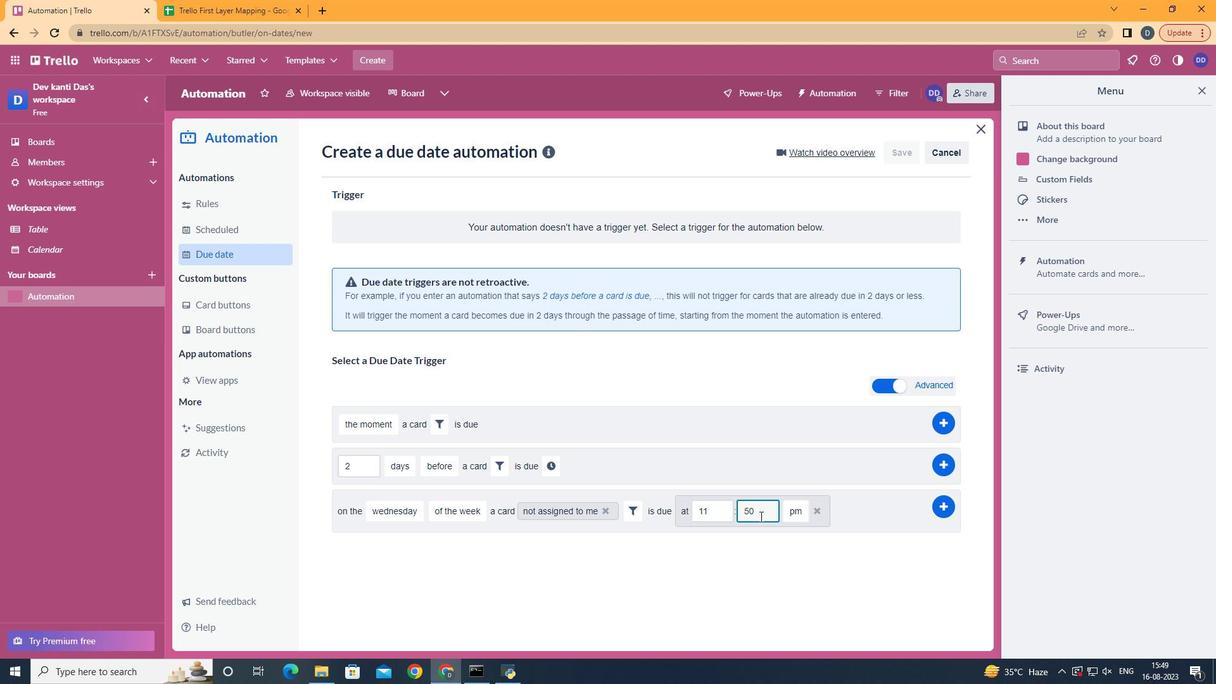 
Action: Key pressed <Key.backspace><Key.backspace>00
Screenshot: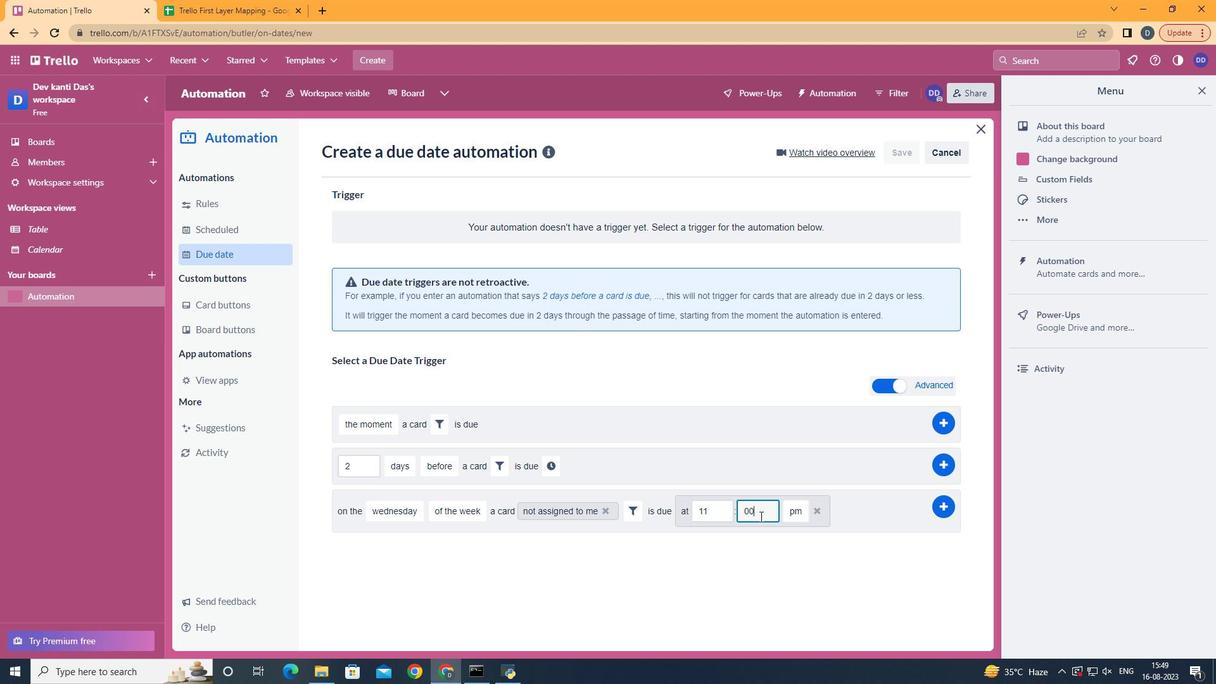 
Action: Mouse moved to (729, 523)
Screenshot: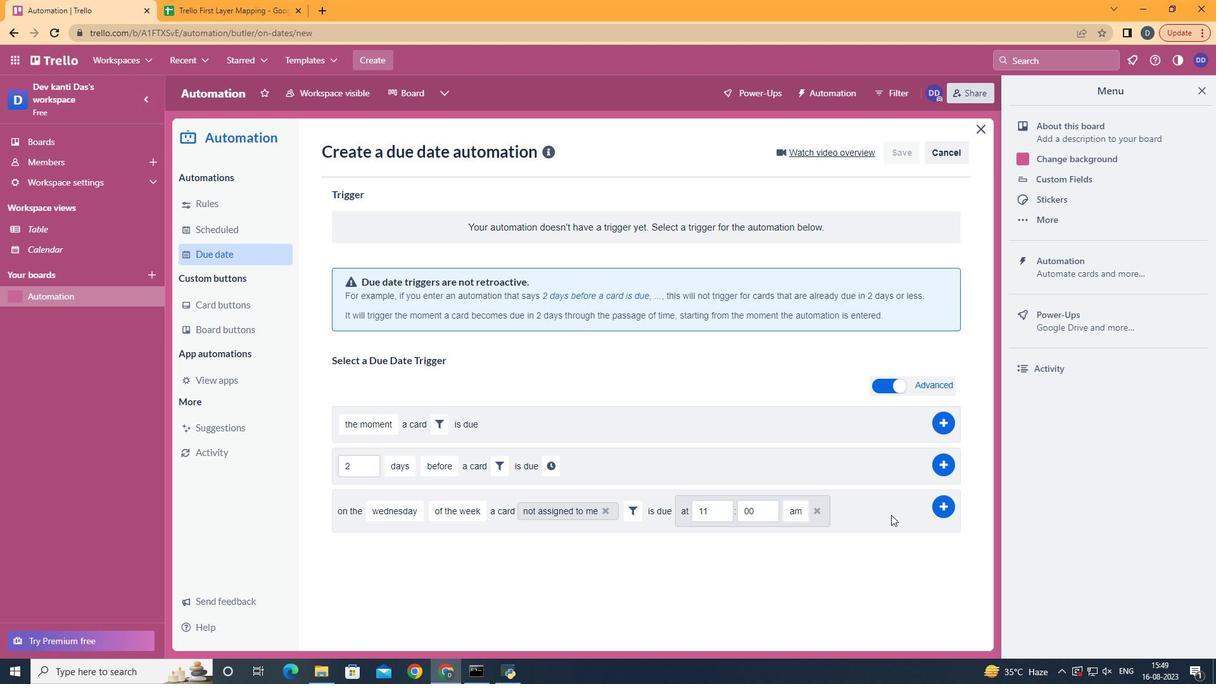 
Action: Mouse pressed left at (729, 523)
Screenshot: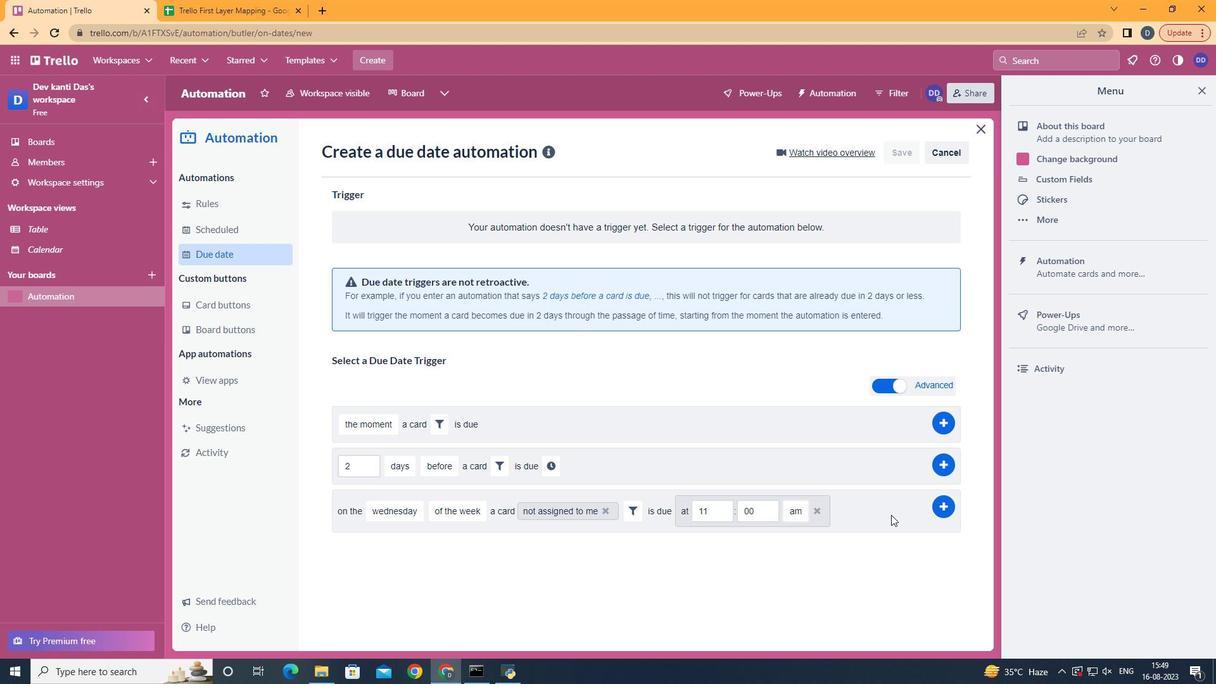 
Action: Mouse moved to (832, 505)
Screenshot: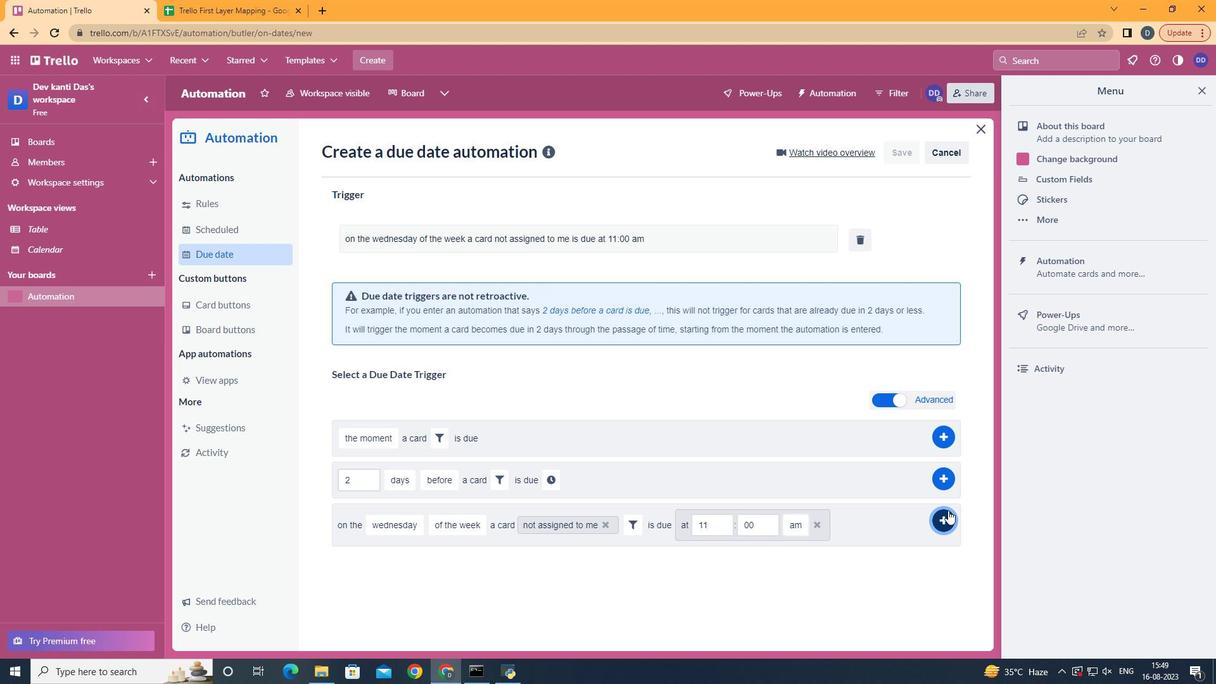 
Action: Mouse pressed left at (832, 505)
Screenshot: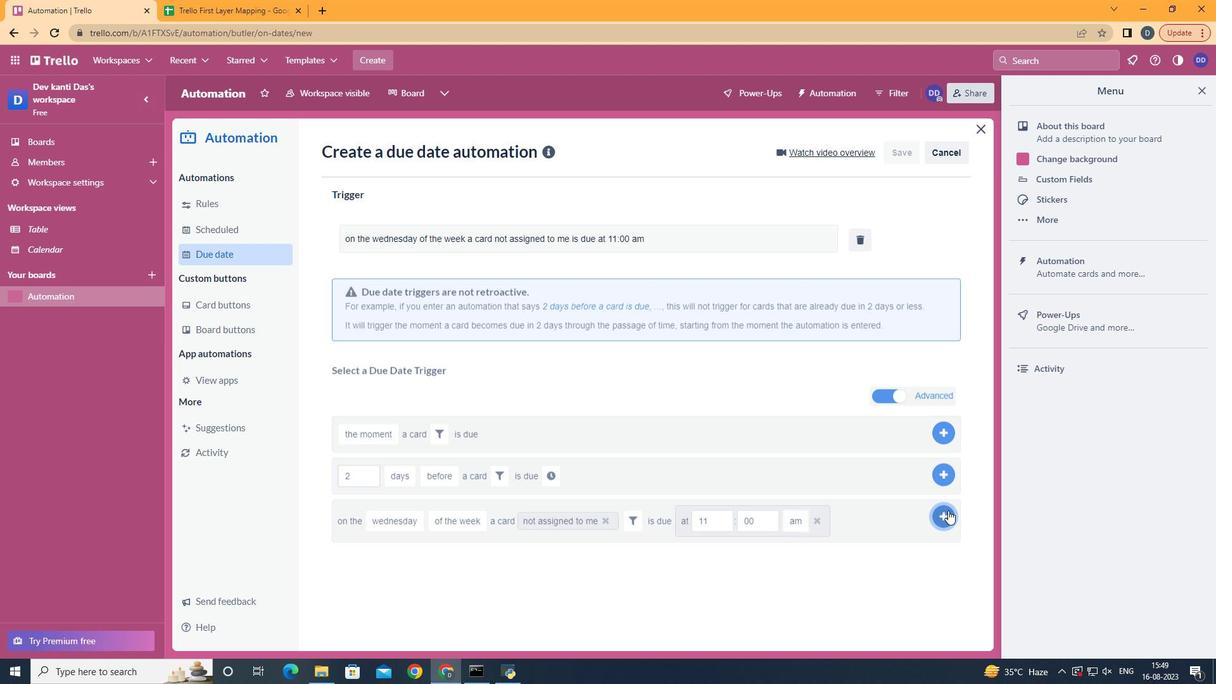 
